 Task: Find connections with filter location Aketi with filter topic #Bitcoinwith filter profile language Spanish with filter current company Medline Industries, LP with filter school Tamilnadu College of Engineering with filter industry Language Schools with filter service category Video Animation with filter keywords title Service Dog Trainer
Action: Mouse moved to (475, 165)
Screenshot: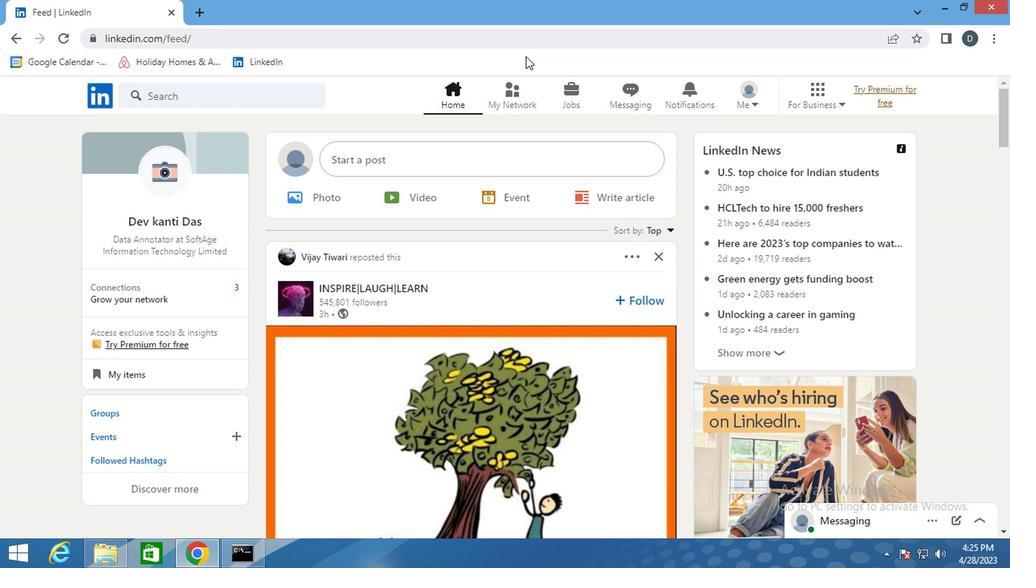 
Action: Mouse pressed left at (475, 165)
Screenshot: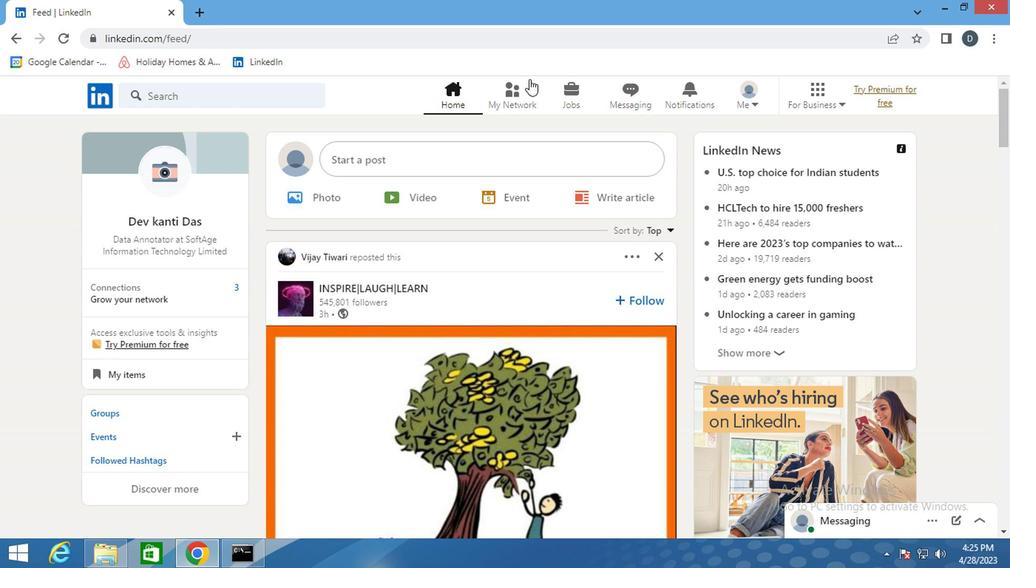 
Action: Mouse moved to (311, 223)
Screenshot: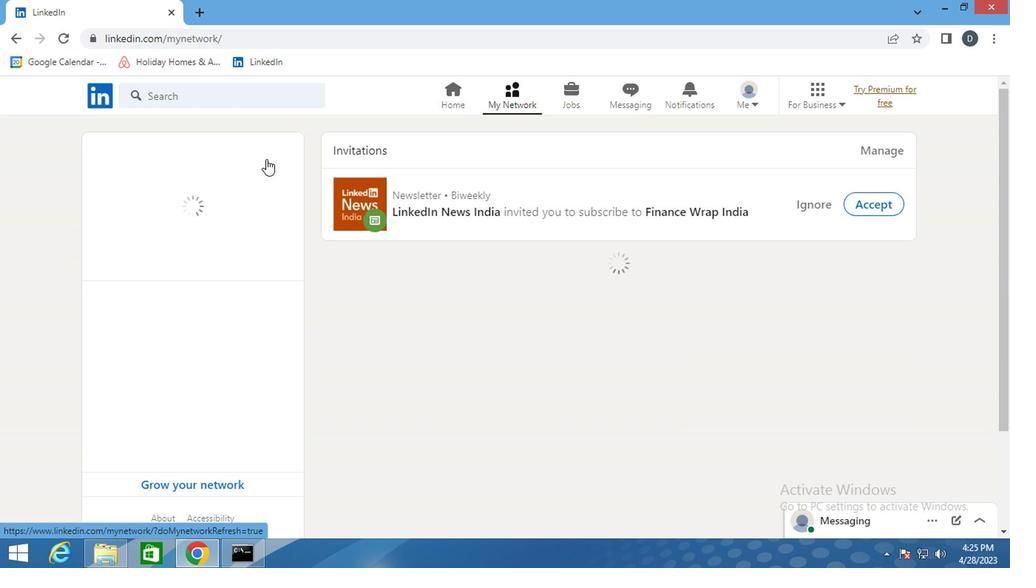 
Action: Mouse pressed left at (311, 223)
Screenshot: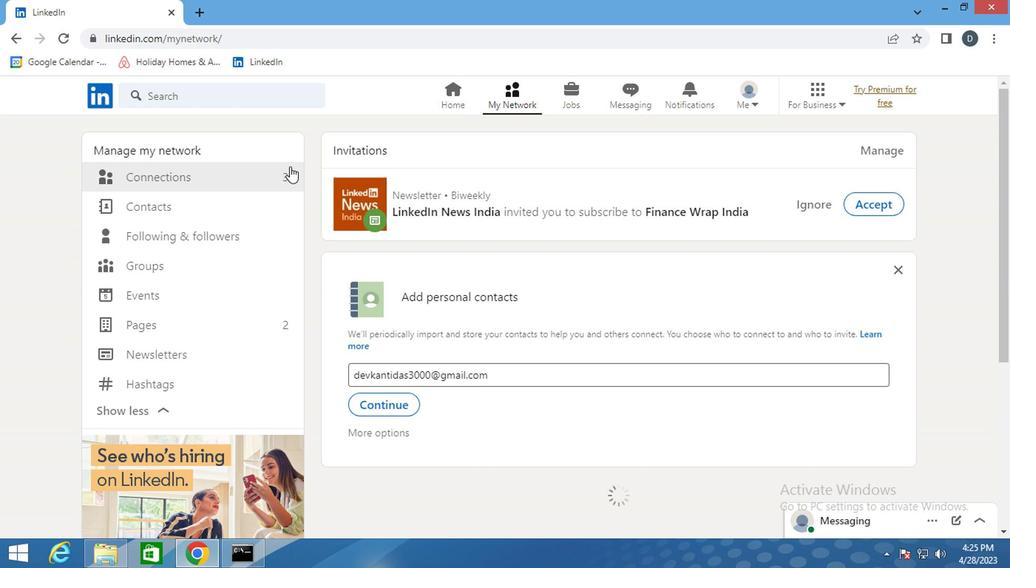
Action: Mouse moved to (249, 225)
Screenshot: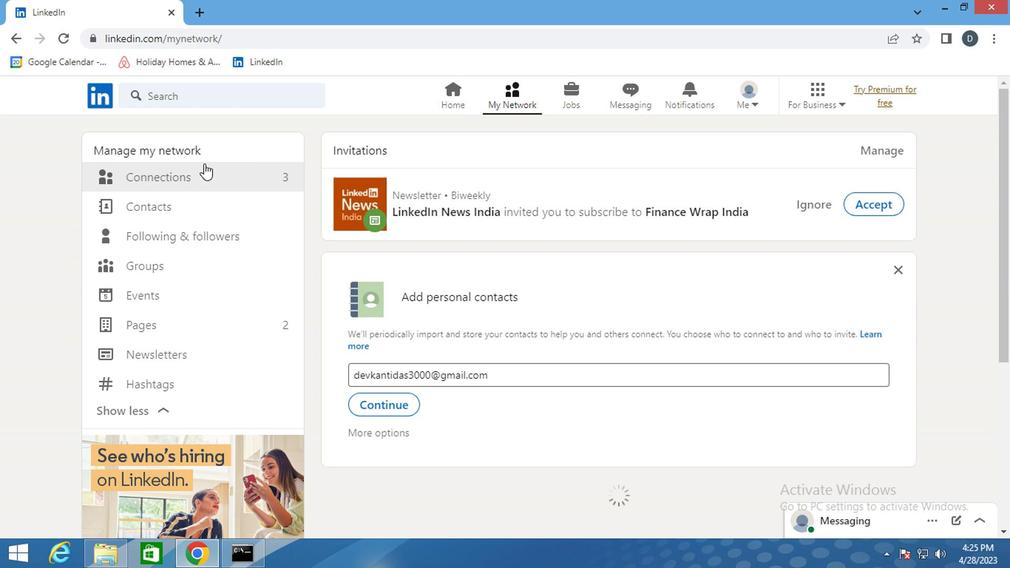 
Action: Mouse pressed left at (249, 225)
Screenshot: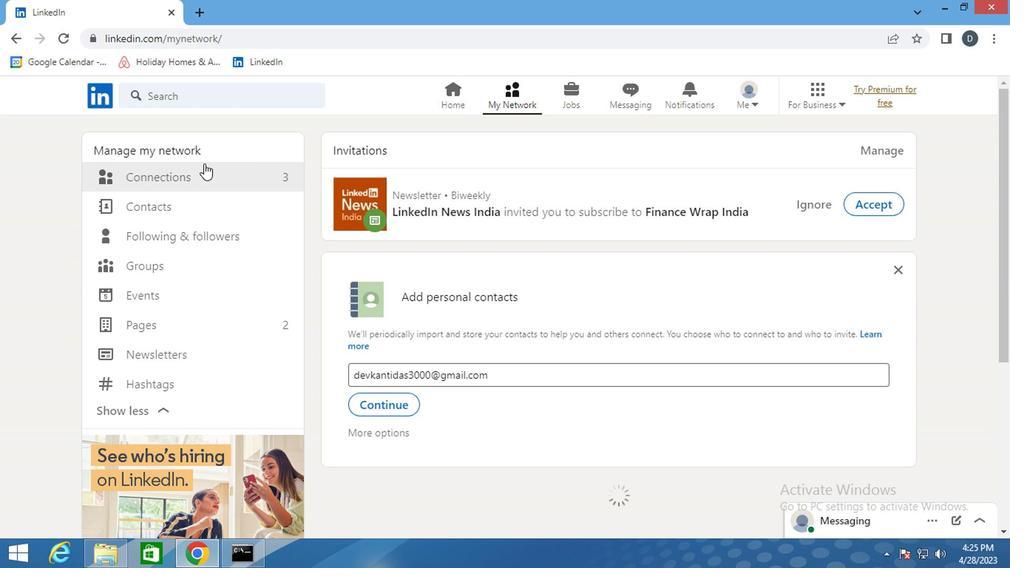 
Action: Mouse moved to (562, 232)
Screenshot: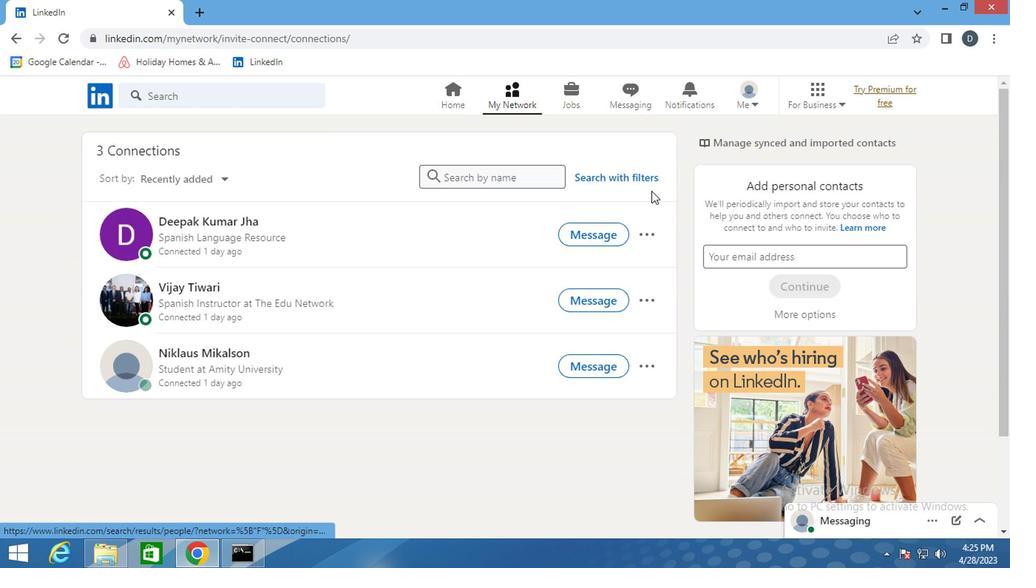 
Action: Mouse pressed left at (562, 232)
Screenshot: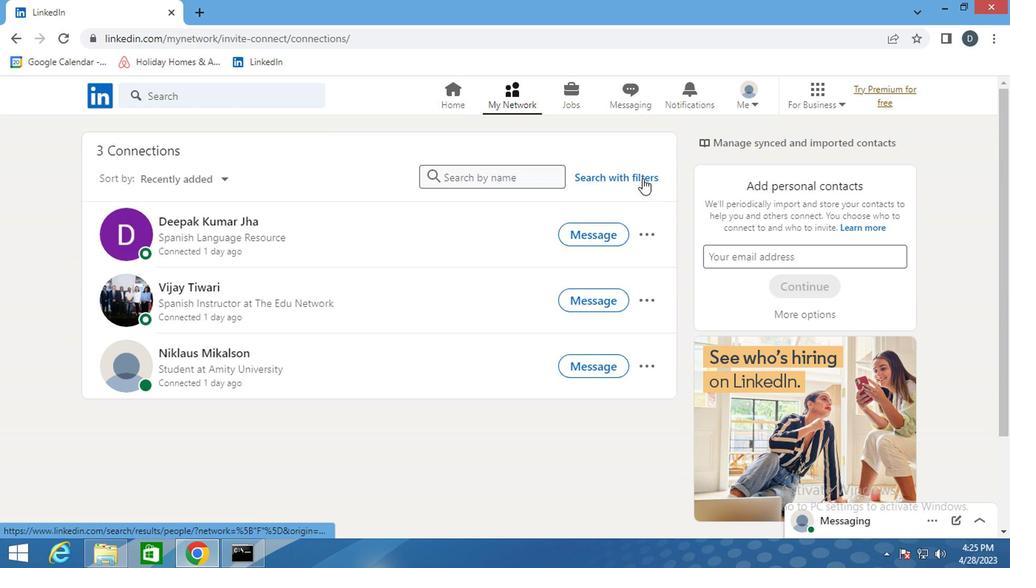
Action: Mouse moved to (492, 197)
Screenshot: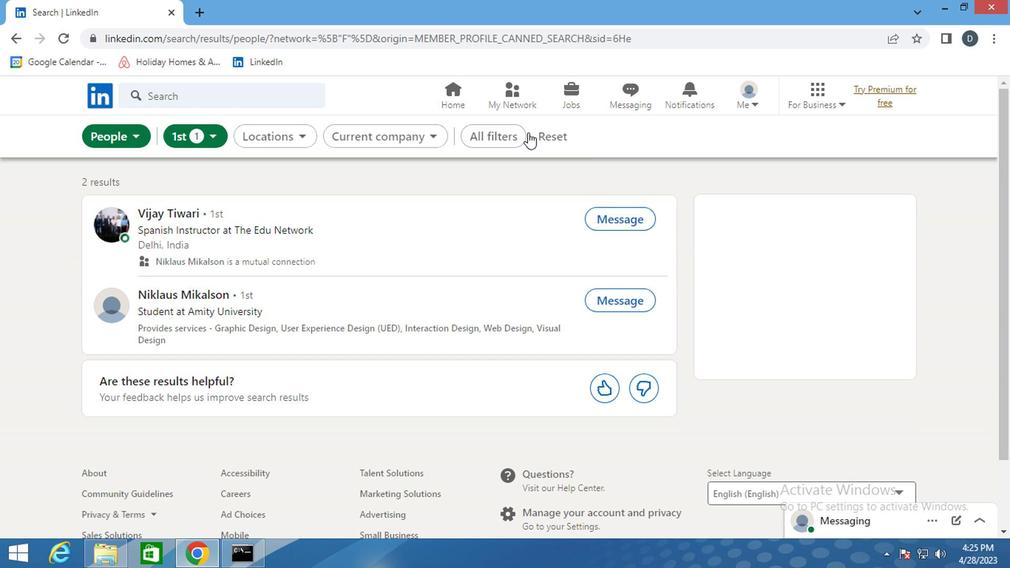 
Action: Mouse pressed left at (492, 197)
Screenshot: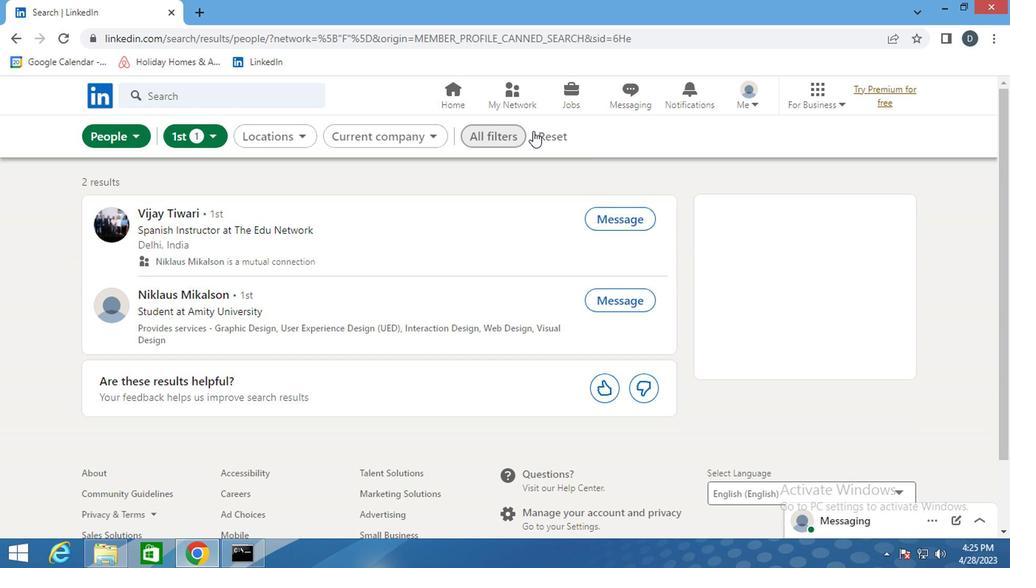
Action: Mouse moved to (475, 203)
Screenshot: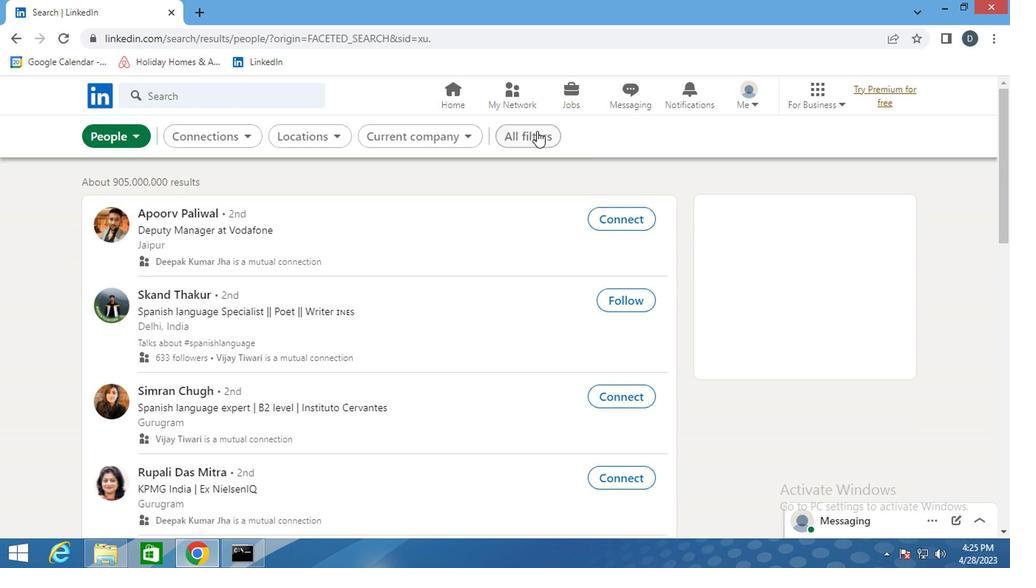 
Action: Mouse pressed left at (475, 203)
Screenshot: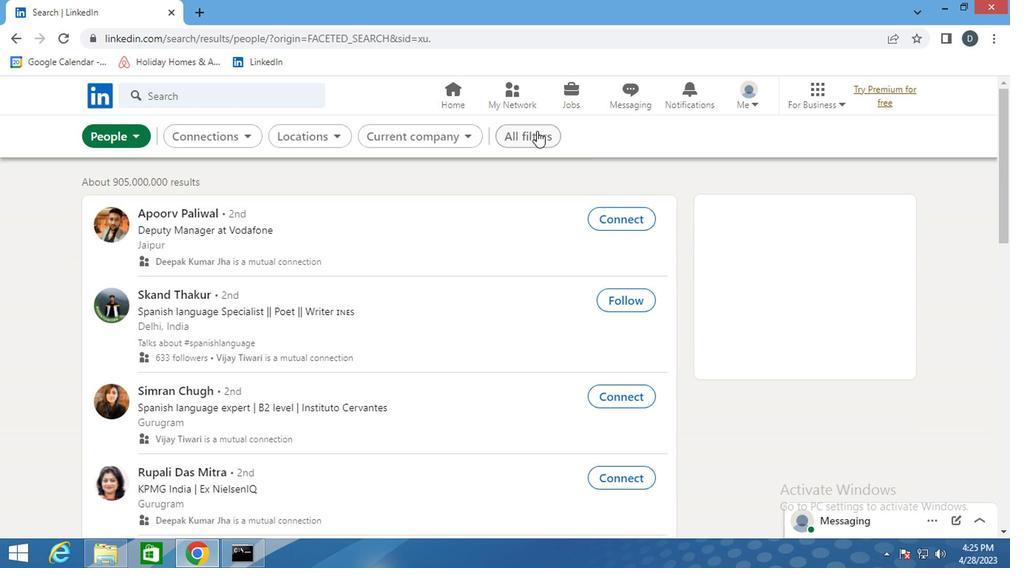 
Action: Mouse moved to (701, 383)
Screenshot: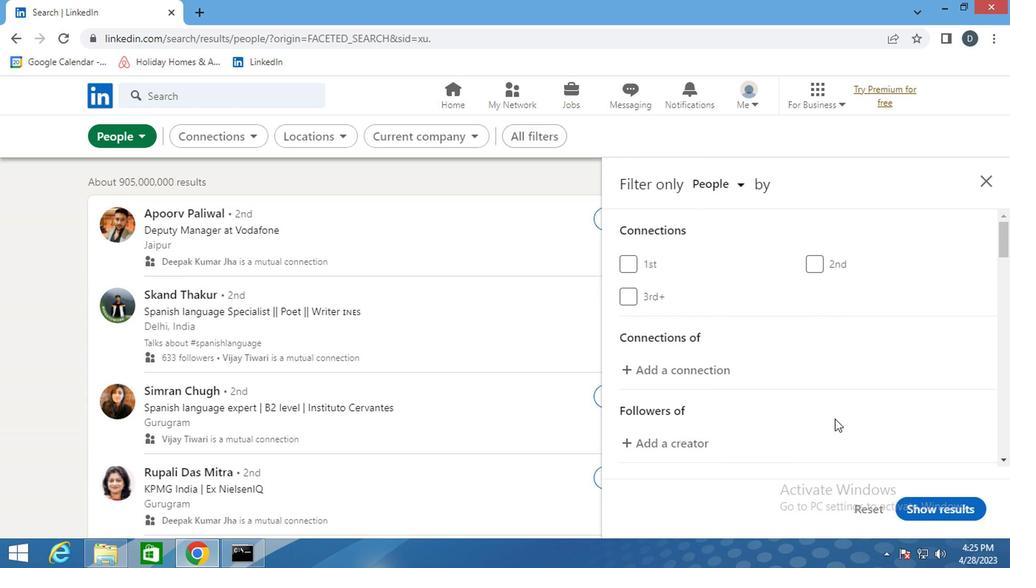 
Action: Mouse scrolled (701, 382) with delta (0, 0)
Screenshot: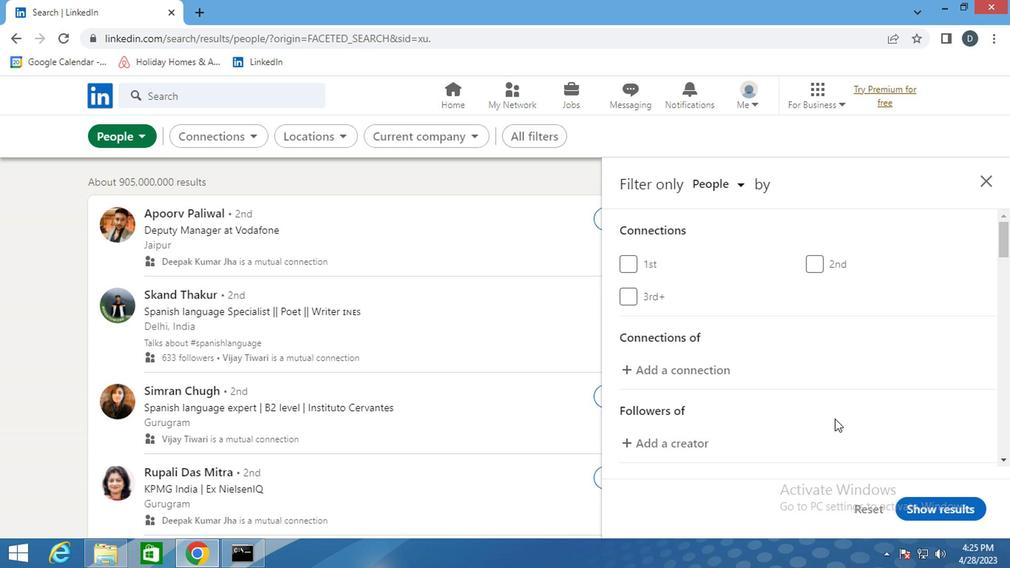 
Action: Mouse moved to (701, 382)
Screenshot: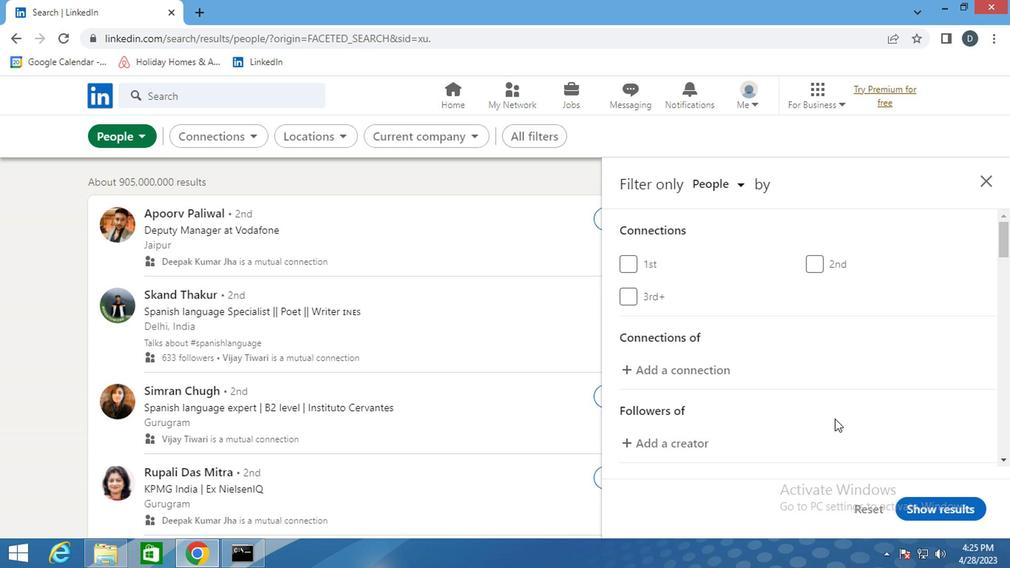
Action: Mouse scrolled (701, 382) with delta (0, 0)
Screenshot: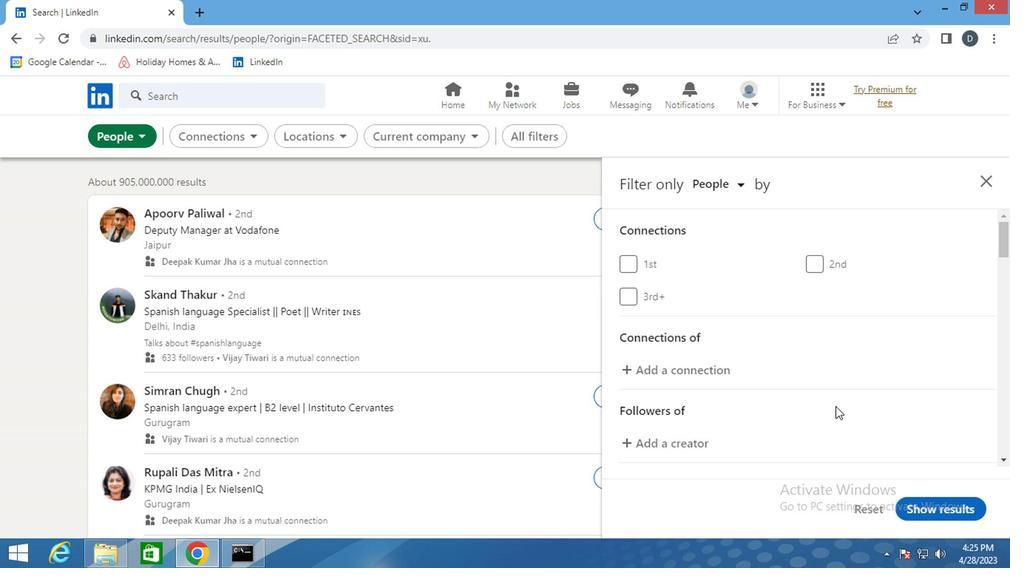 
Action: Mouse moved to (702, 382)
Screenshot: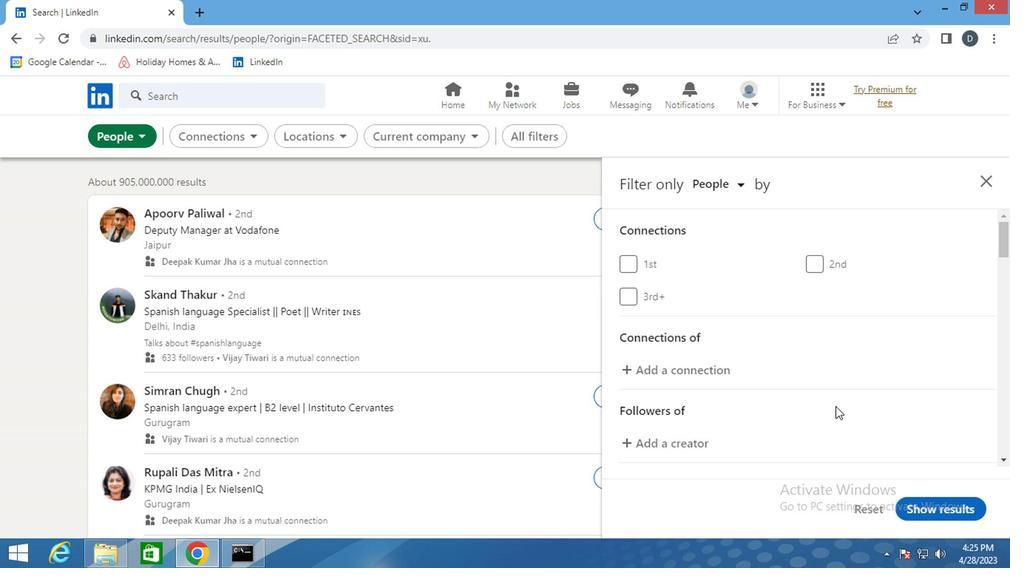 
Action: Mouse scrolled (702, 381) with delta (0, 0)
Screenshot: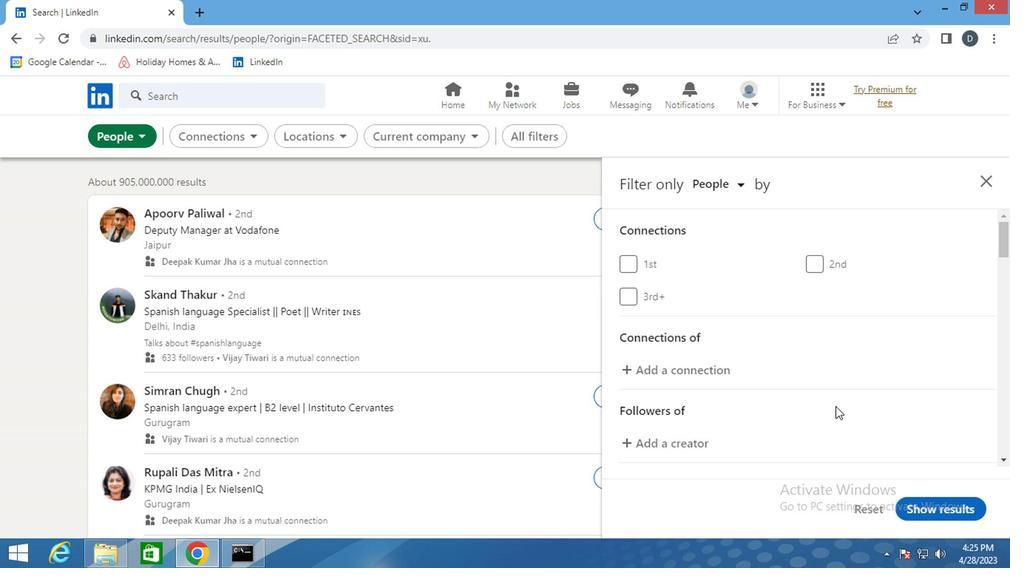 
Action: Mouse moved to (716, 365)
Screenshot: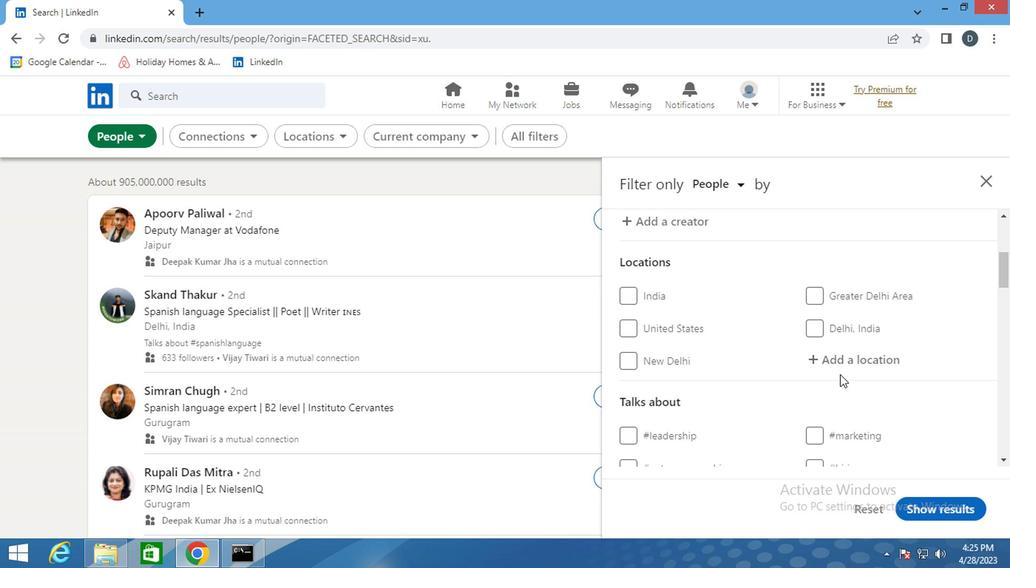 
Action: Mouse pressed left at (716, 365)
Screenshot: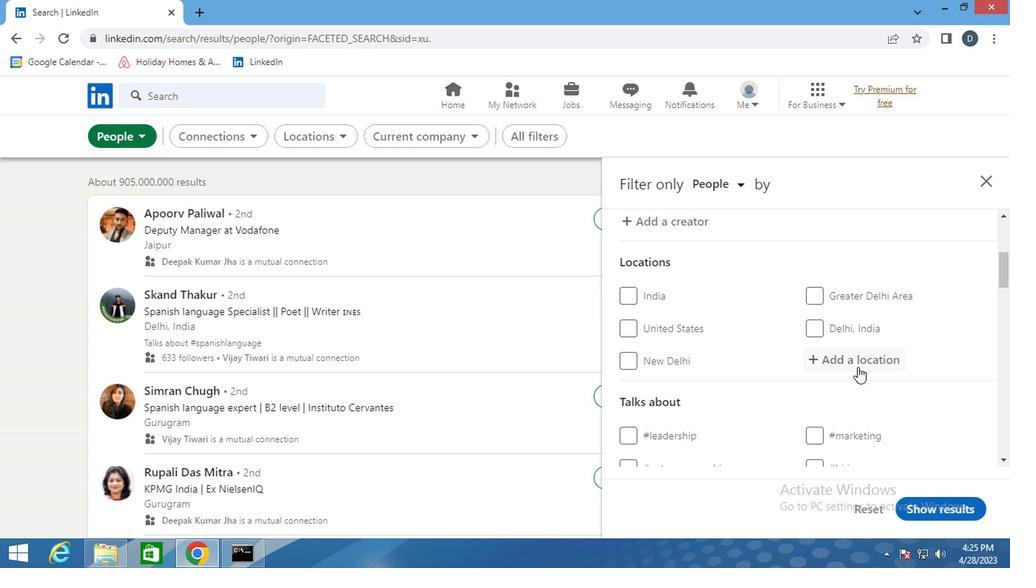 
Action: Key pressed <Key.shift><Key.shift><Key.shift><Key.shift><Key.shift>AKETI<Key.enter>
Screenshot: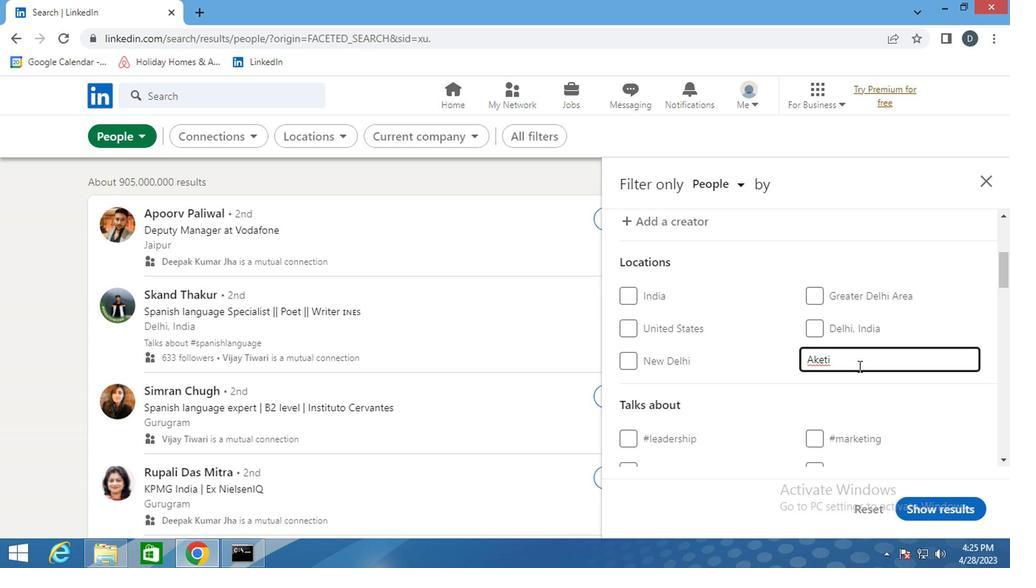 
Action: Mouse moved to (726, 339)
Screenshot: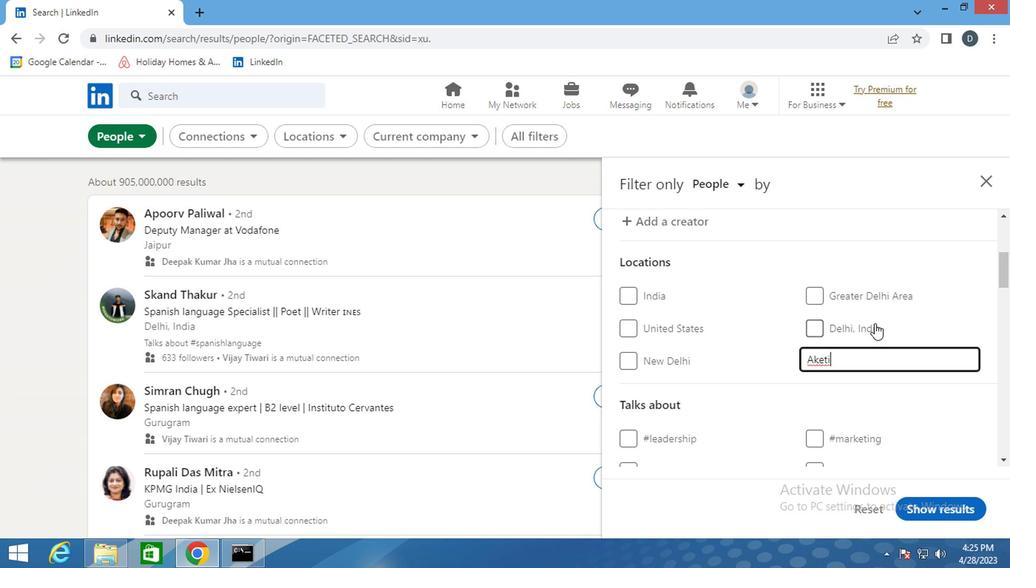 
Action: Mouse scrolled (726, 339) with delta (0, 0)
Screenshot: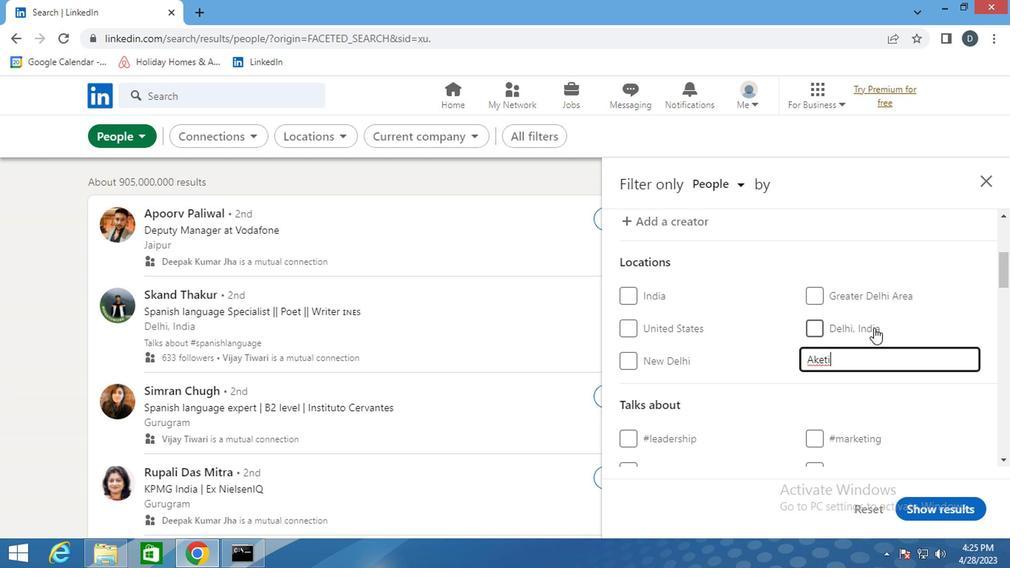 
Action: Mouse scrolled (726, 339) with delta (0, 0)
Screenshot: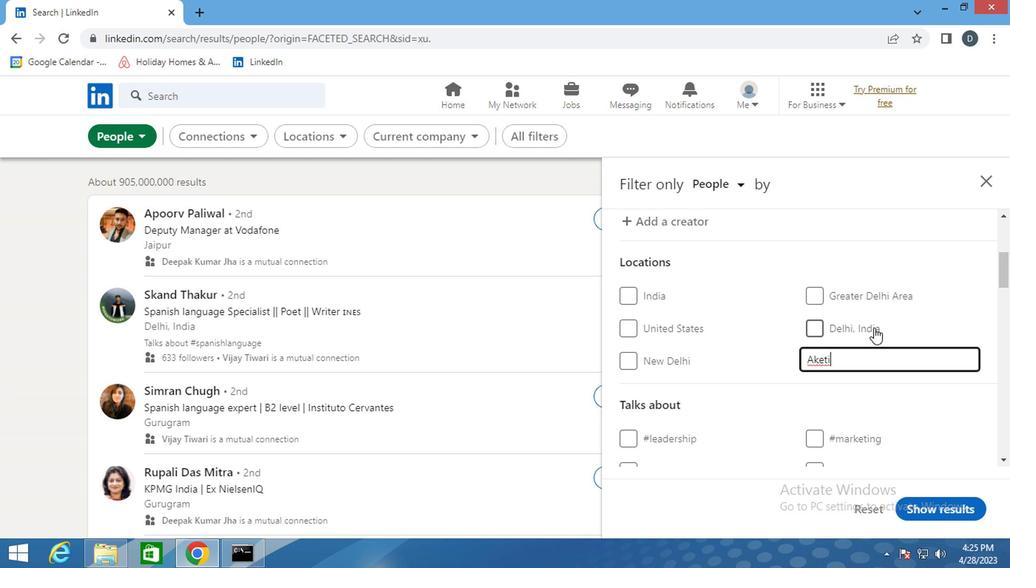 
Action: Mouse moved to (723, 351)
Screenshot: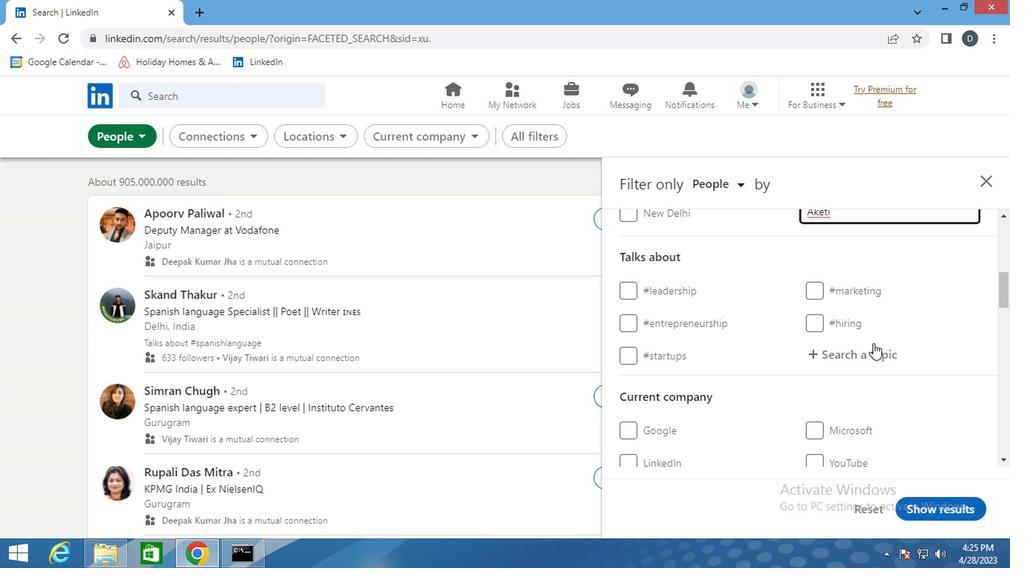 
Action: Mouse pressed left at (723, 351)
Screenshot: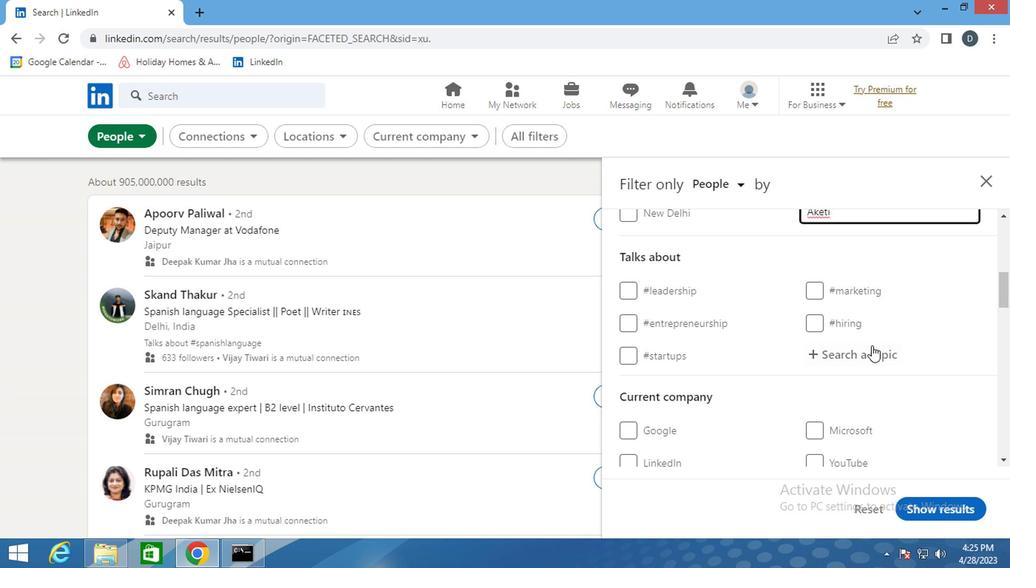 
Action: Key pressed <Key.shift><Key.shift><Key.shift><Key.shift><Key.shift><Key.shift><Key.shift><Key.shift><Key.shift><Key.shift><Key.shift><Key.shift><Key.shift>#B<Key.backspace><Key.shift>BITCOIN
Screenshot: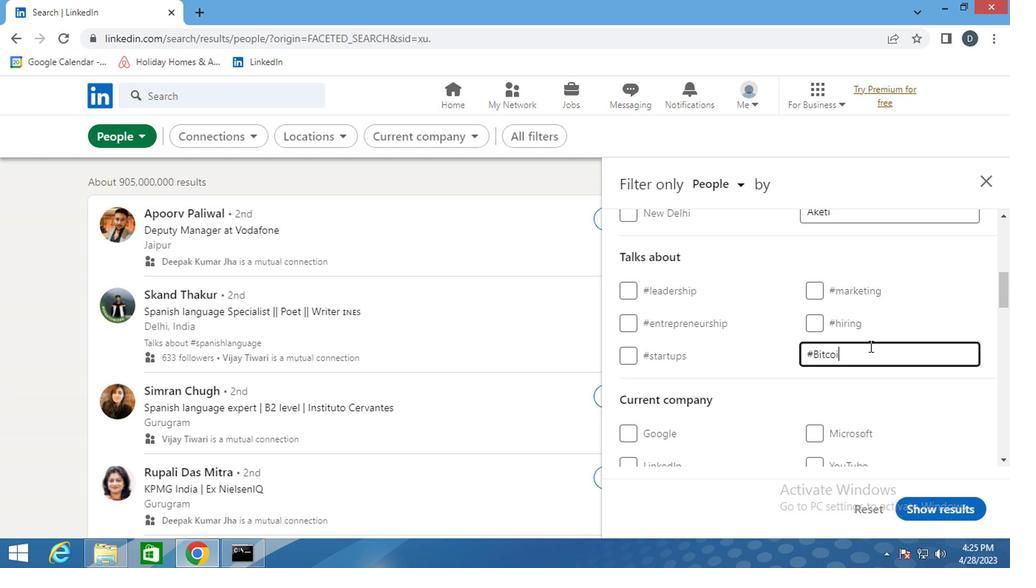 
Action: Mouse moved to (731, 373)
Screenshot: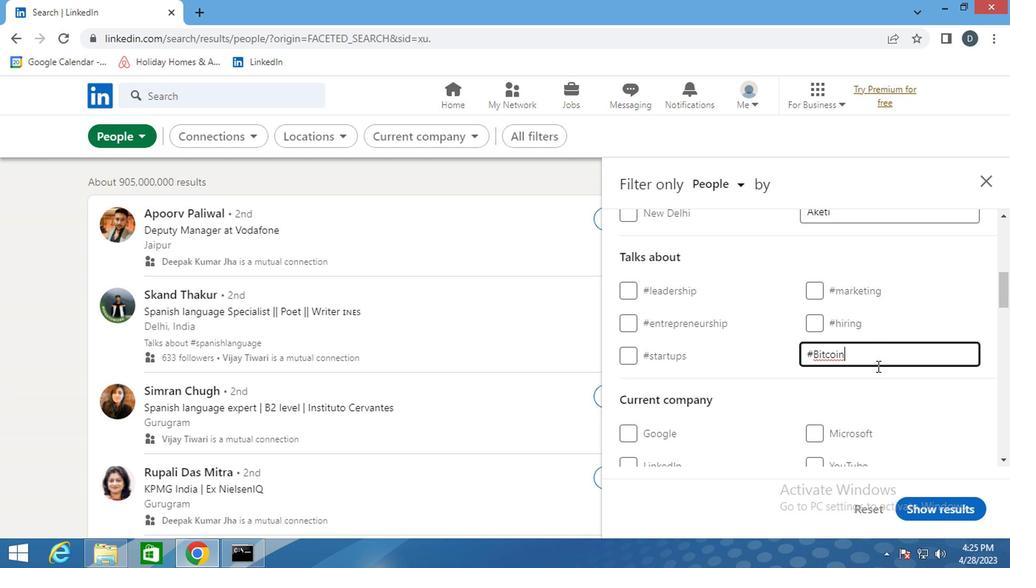 
Action: Mouse scrolled (731, 372) with delta (0, 0)
Screenshot: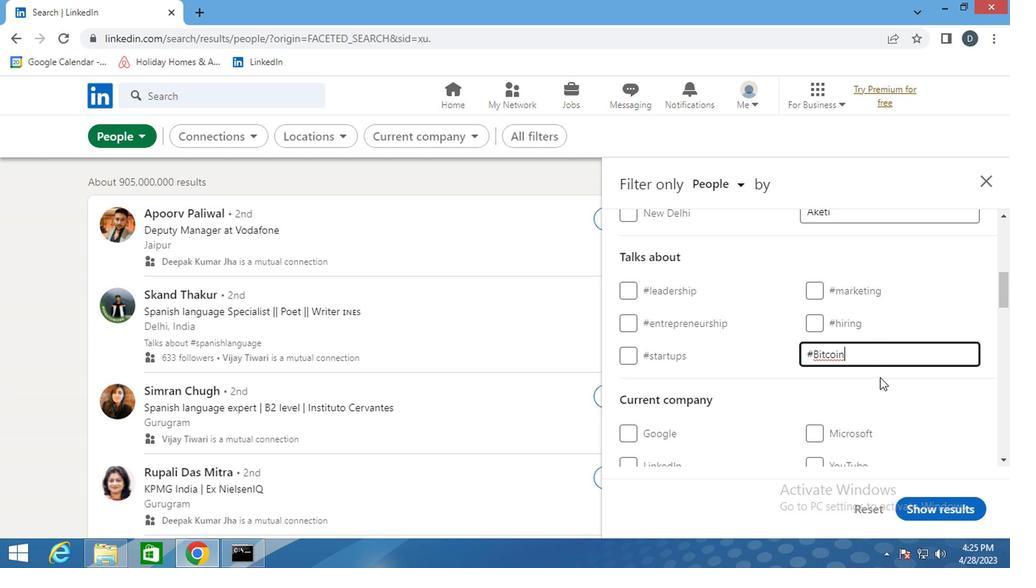 
Action: Mouse moved to (731, 373)
Screenshot: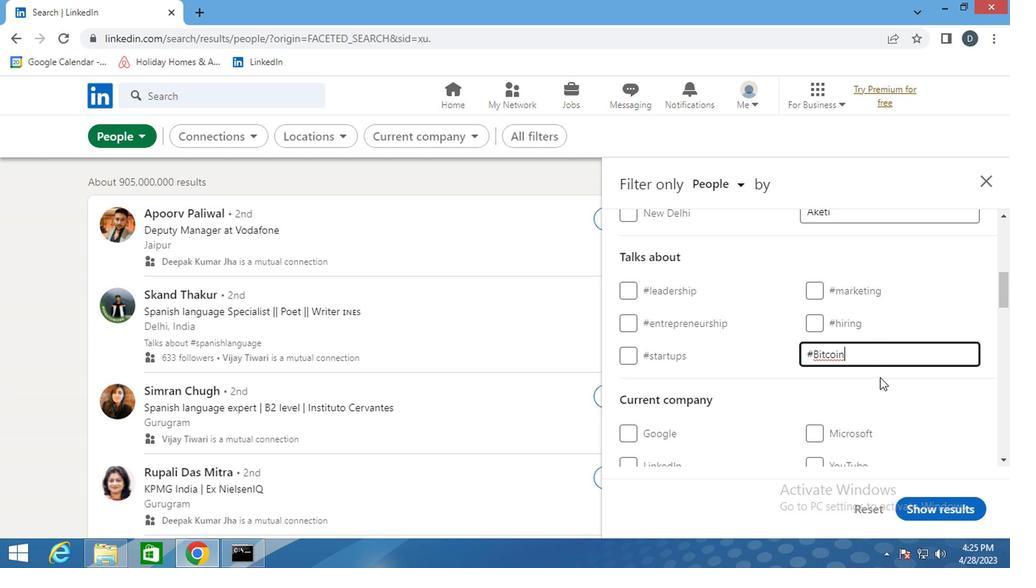 
Action: Mouse scrolled (731, 372) with delta (0, 0)
Screenshot: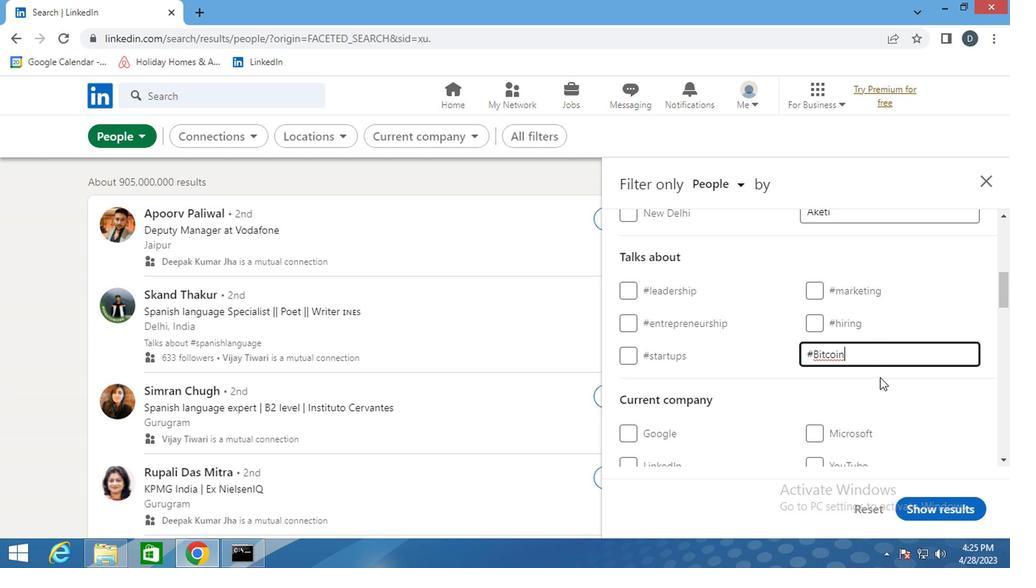 
Action: Mouse moved to (733, 361)
Screenshot: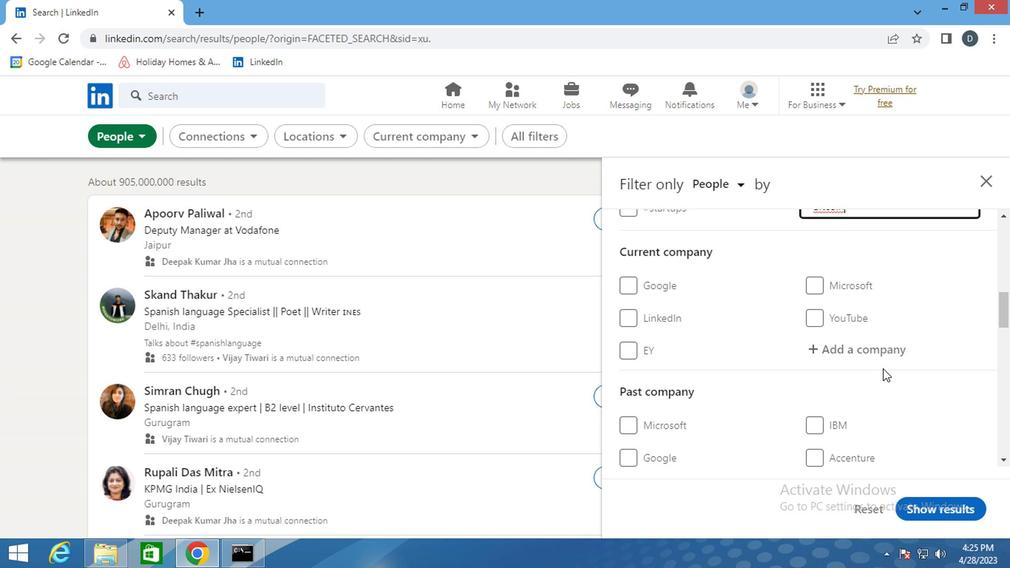 
Action: Mouse scrolled (733, 360) with delta (0, 0)
Screenshot: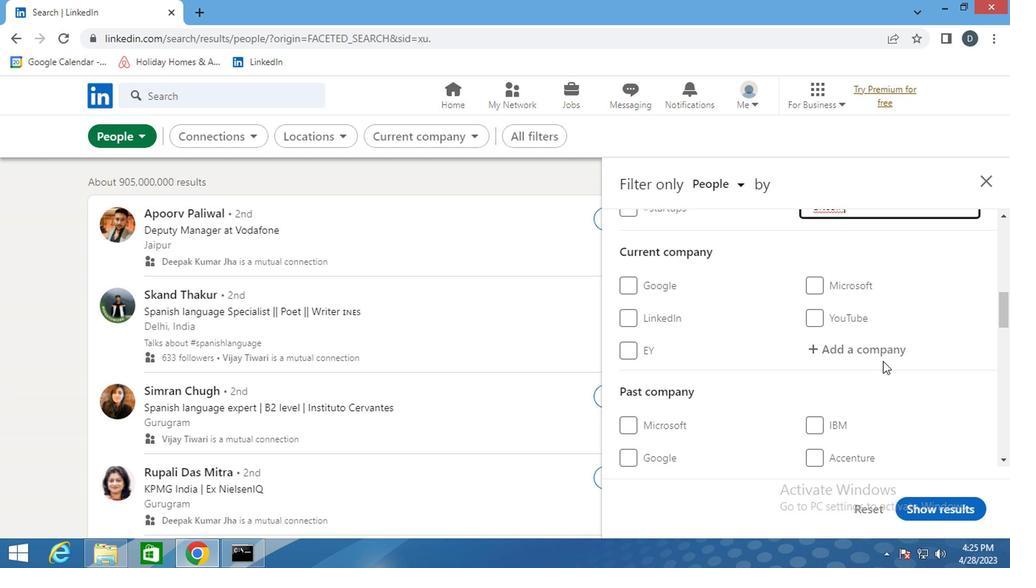 
Action: Mouse scrolled (733, 360) with delta (0, 0)
Screenshot: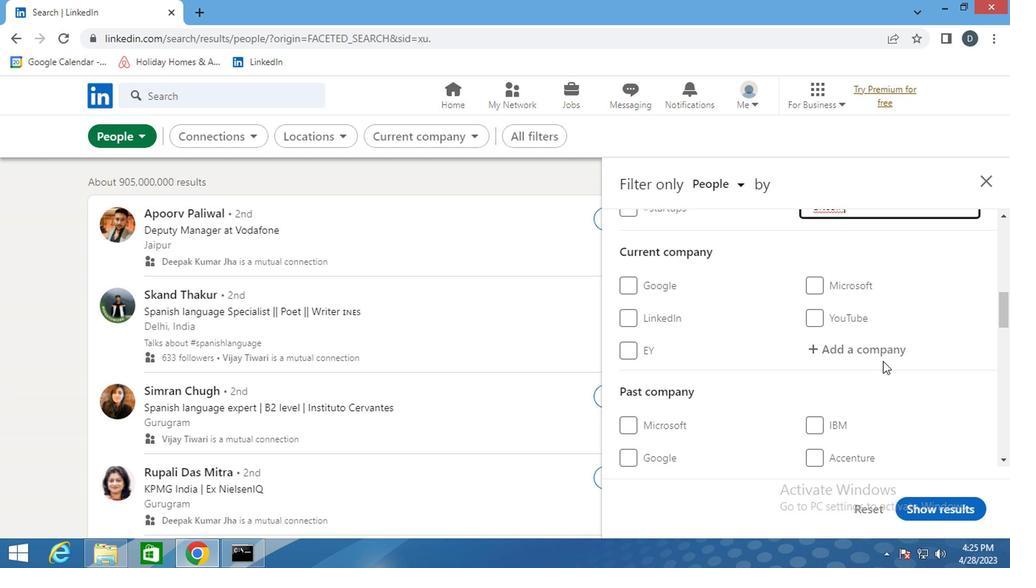 
Action: Mouse scrolled (733, 360) with delta (0, 0)
Screenshot: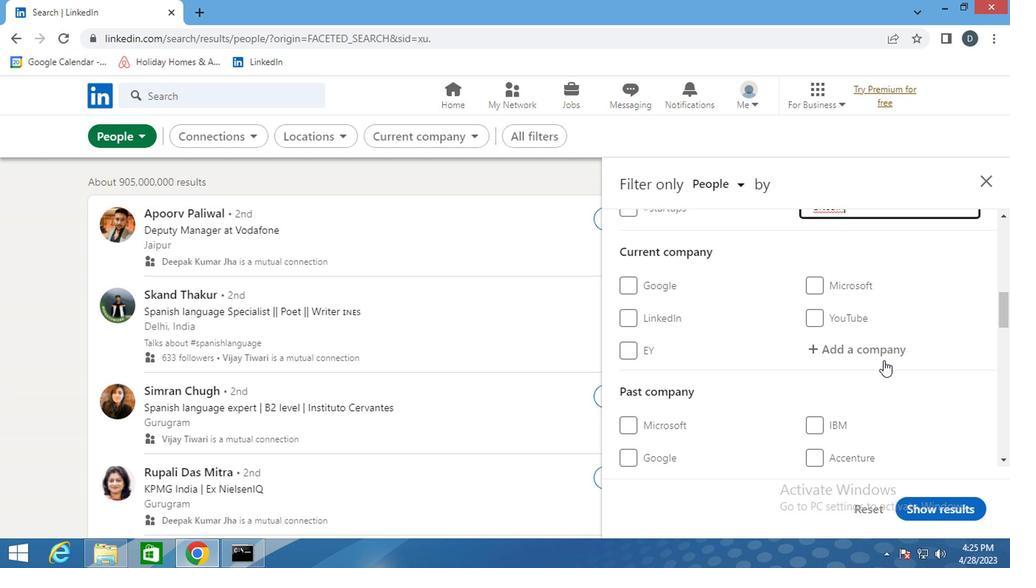 
Action: Mouse scrolled (733, 360) with delta (0, 0)
Screenshot: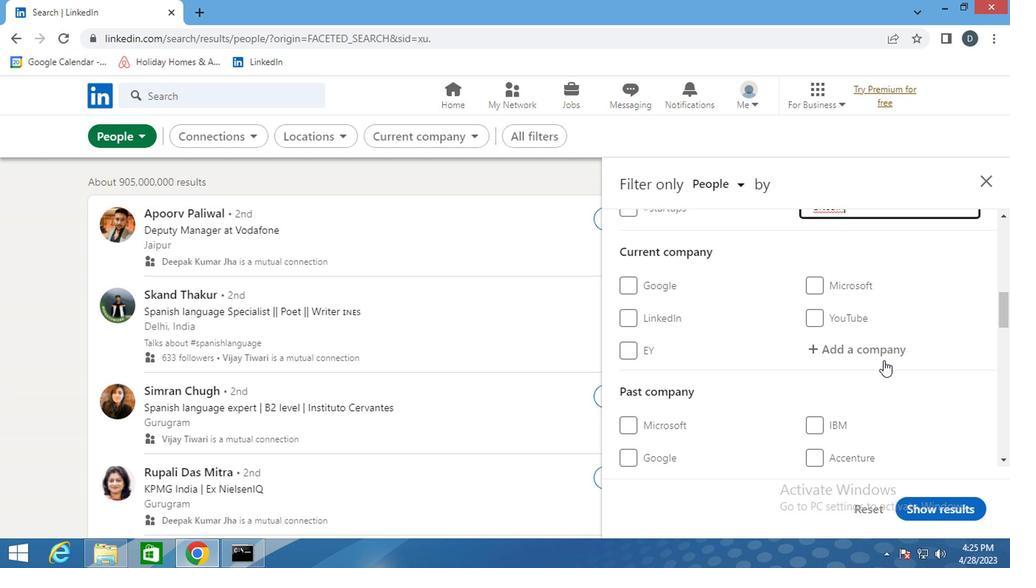 
Action: Mouse moved to (720, 351)
Screenshot: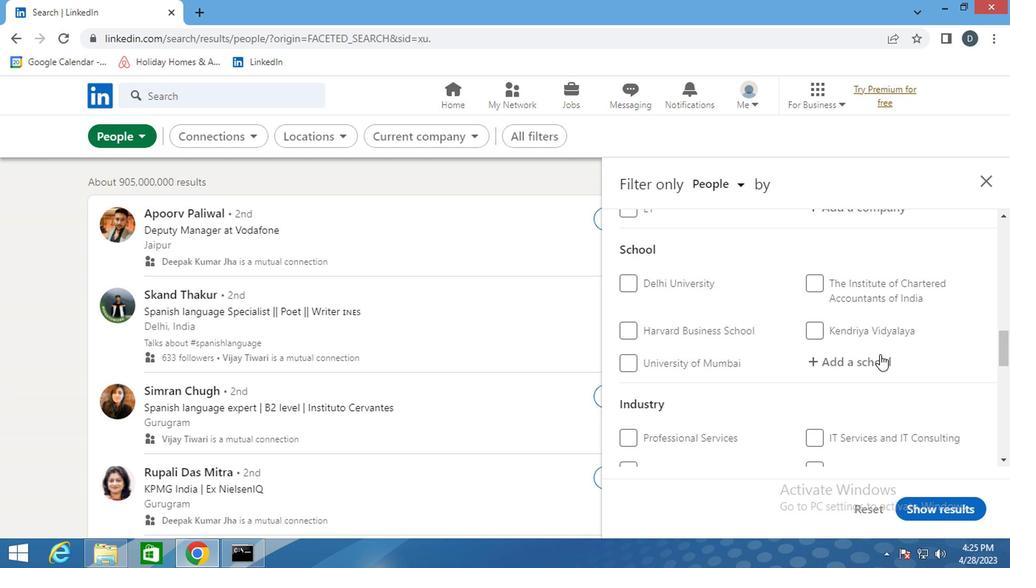 
Action: Mouse scrolled (720, 351) with delta (0, 0)
Screenshot: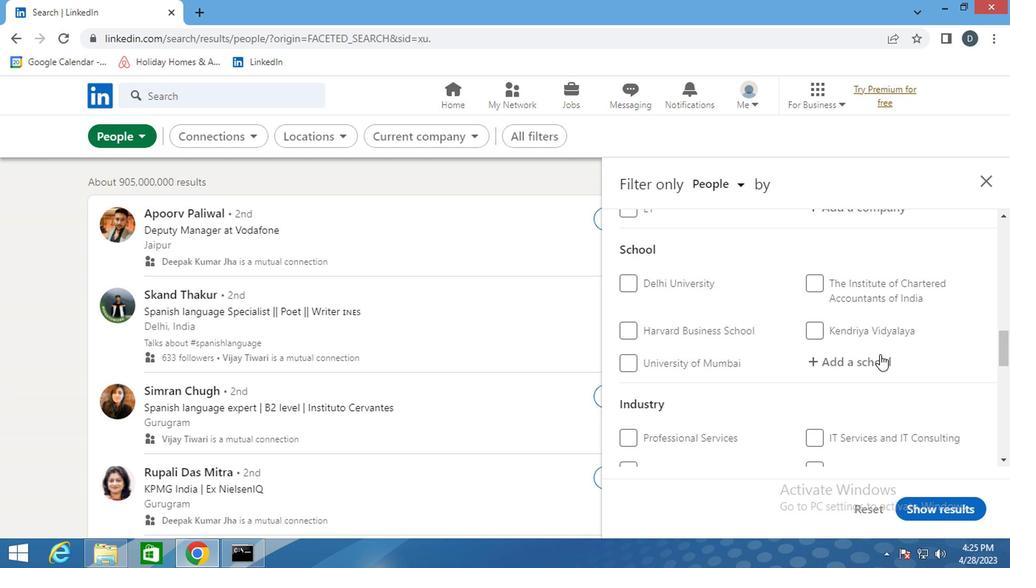 
Action: Mouse scrolled (720, 351) with delta (0, 0)
Screenshot: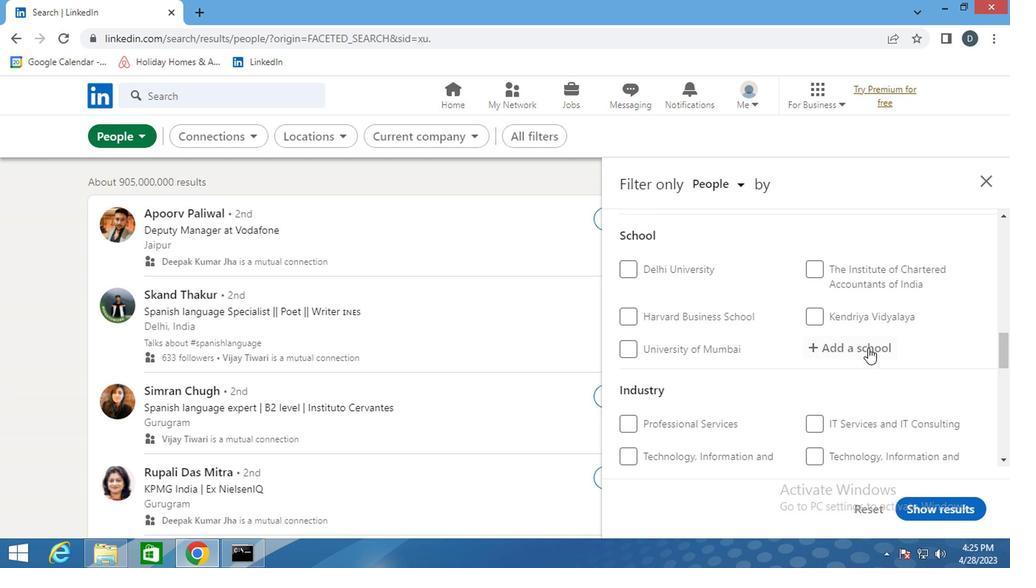 
Action: Mouse scrolled (720, 351) with delta (0, 0)
Screenshot: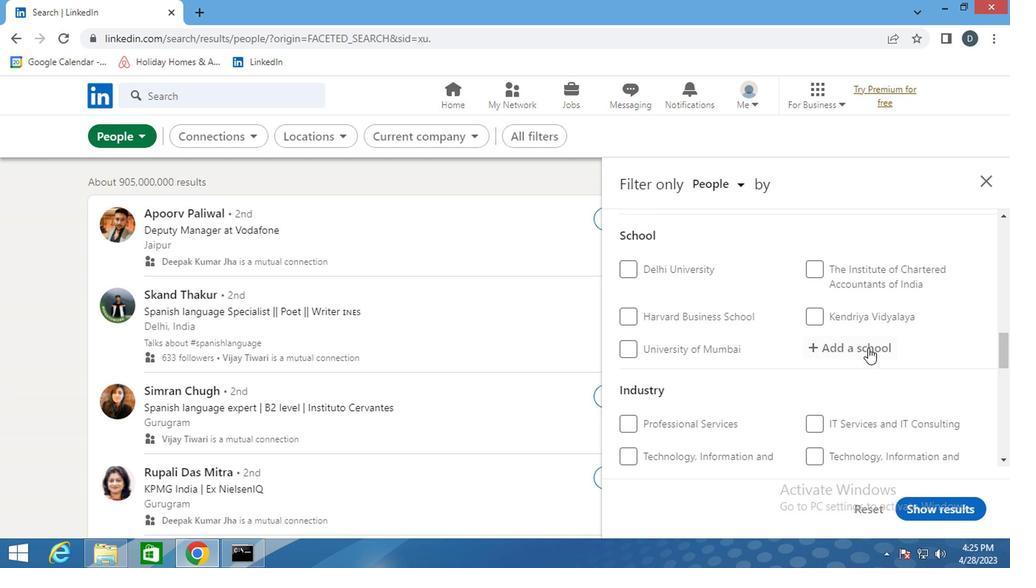 
Action: Mouse moved to (713, 349)
Screenshot: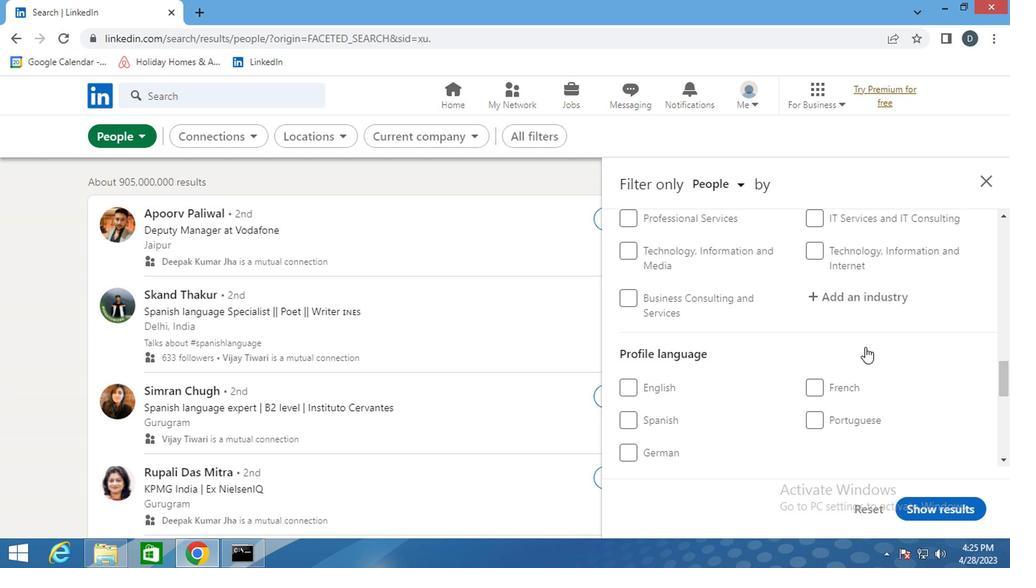 
Action: Mouse scrolled (713, 348) with delta (0, 0)
Screenshot: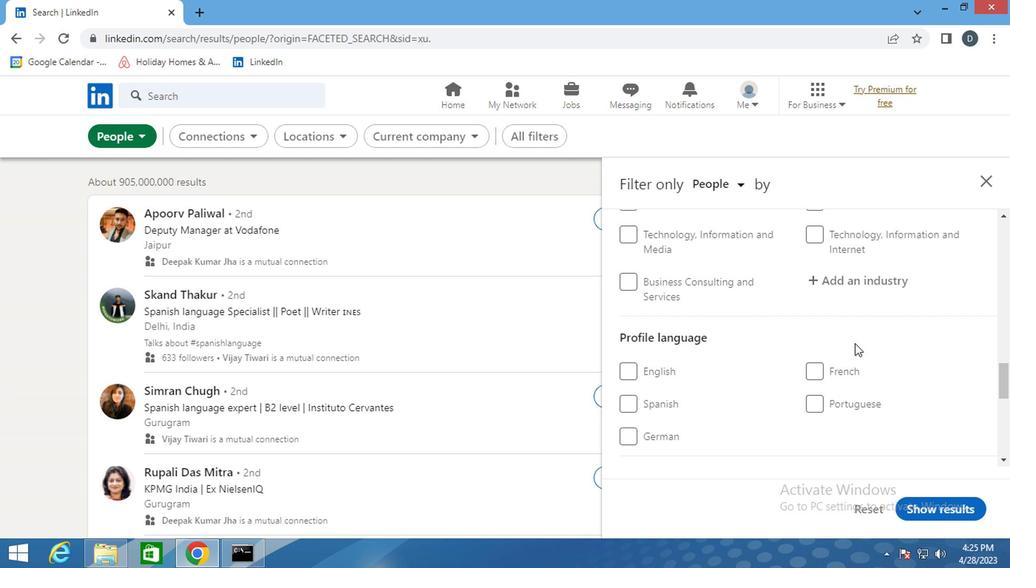 
Action: Mouse moved to (558, 341)
Screenshot: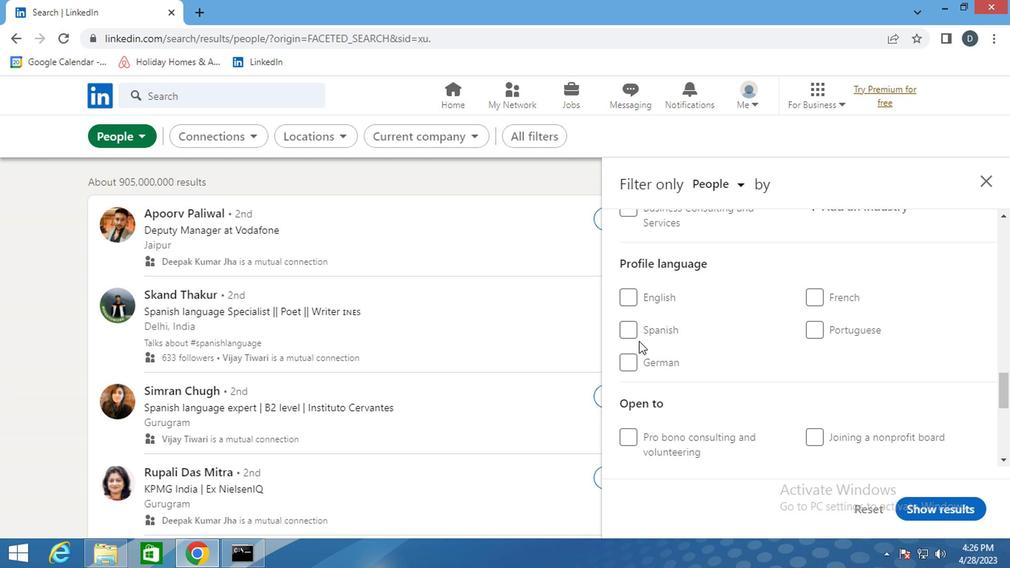 
Action: Mouse pressed left at (558, 341)
Screenshot: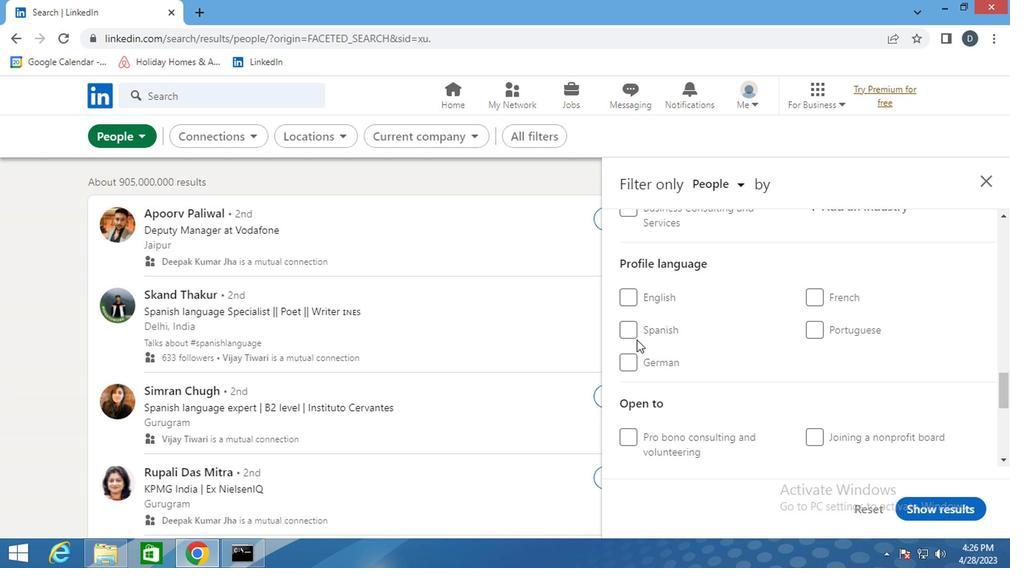 
Action: Mouse moved to (682, 391)
Screenshot: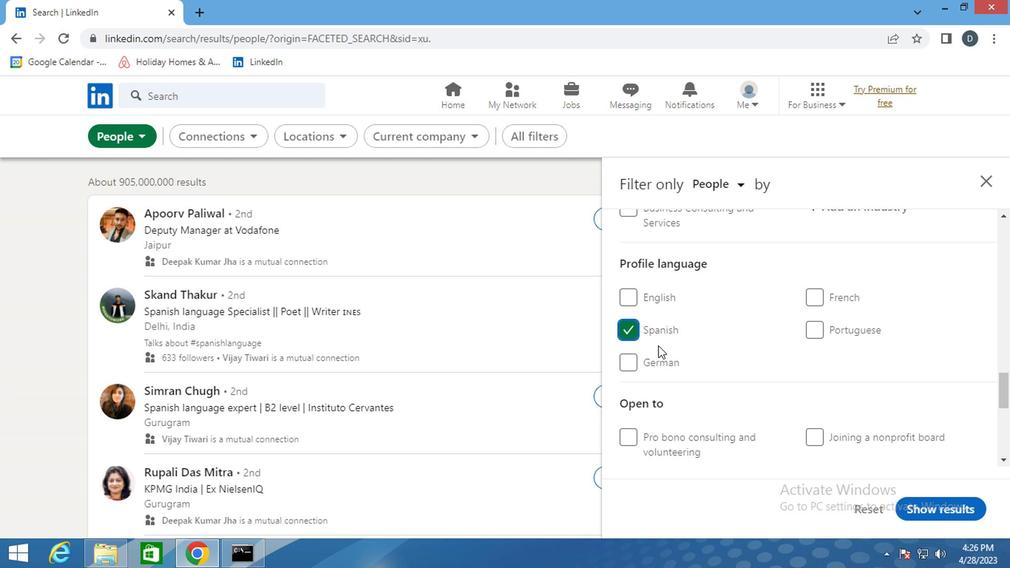 
Action: Mouse scrolled (682, 391) with delta (0, 0)
Screenshot: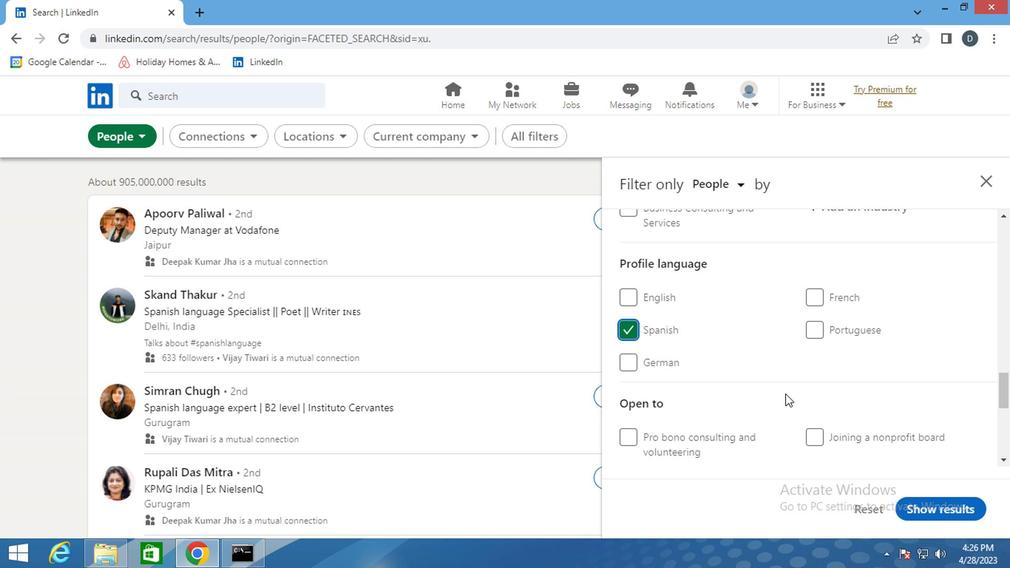 
Action: Mouse scrolled (682, 391) with delta (0, 0)
Screenshot: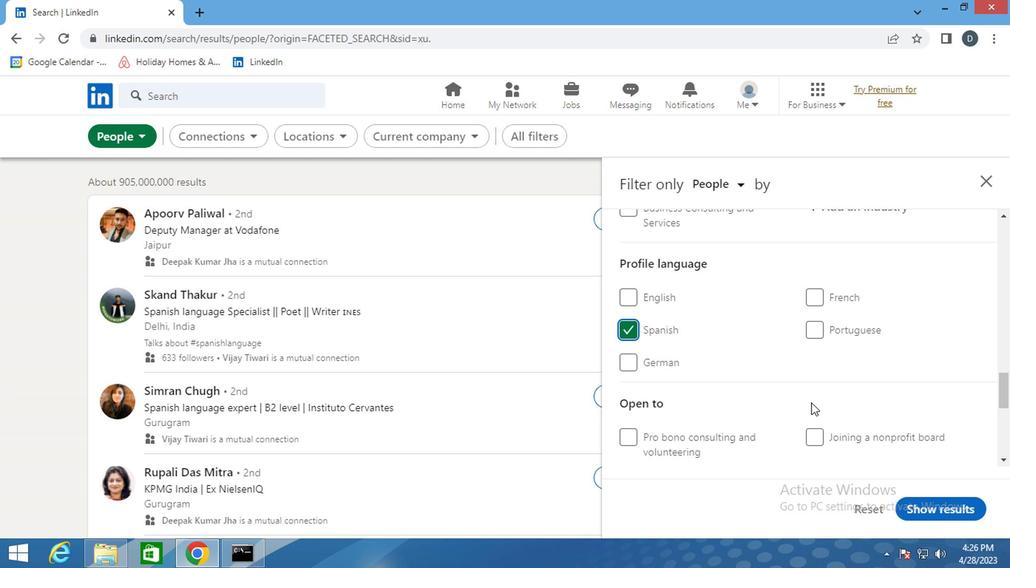 
Action: Mouse scrolled (682, 391) with delta (0, 0)
Screenshot: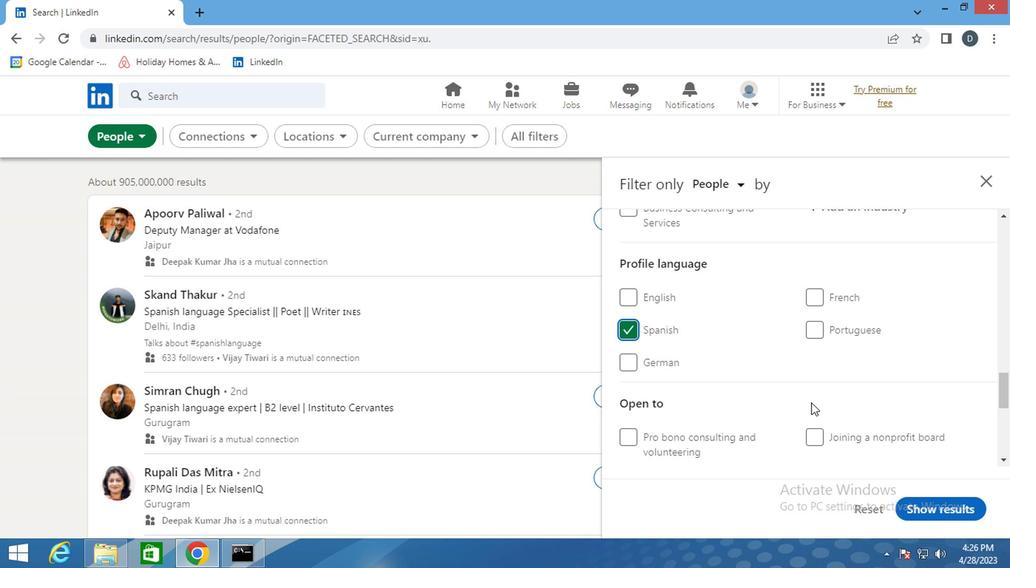 
Action: Mouse scrolled (682, 391) with delta (0, 0)
Screenshot: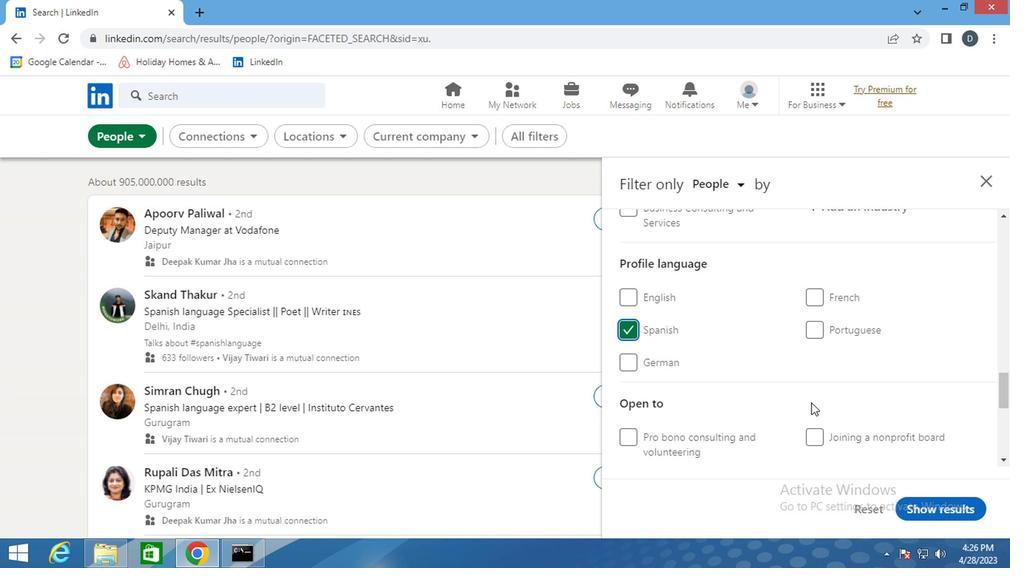 
Action: Mouse scrolled (682, 391) with delta (0, 0)
Screenshot: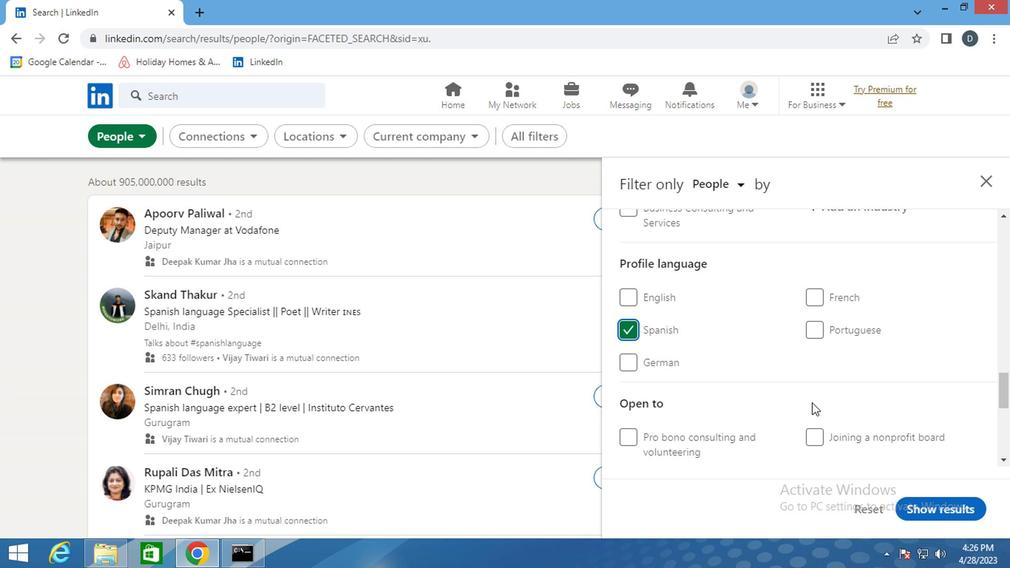 
Action: Mouse scrolled (682, 391) with delta (0, 0)
Screenshot: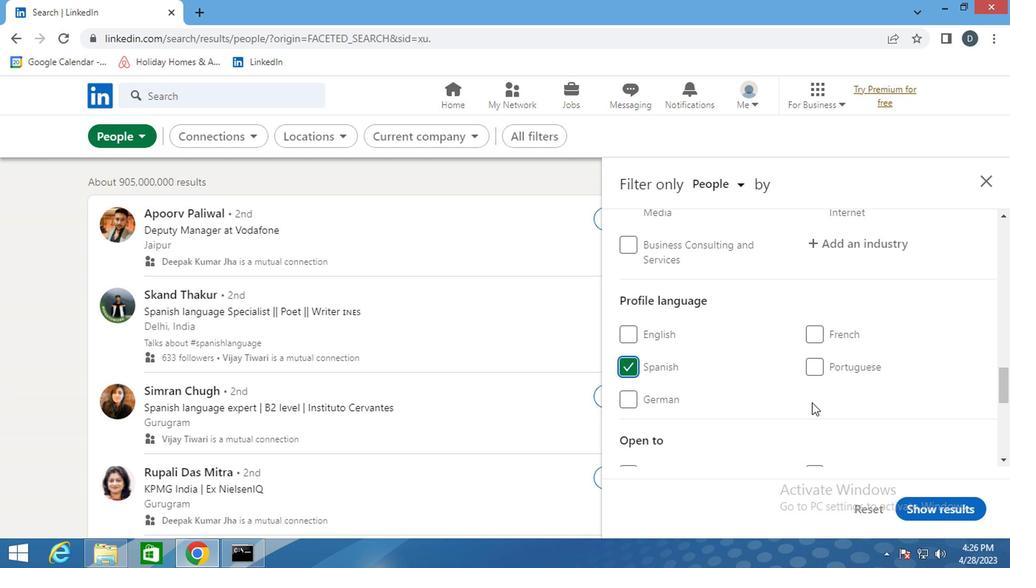 
Action: Mouse scrolled (682, 391) with delta (0, 0)
Screenshot: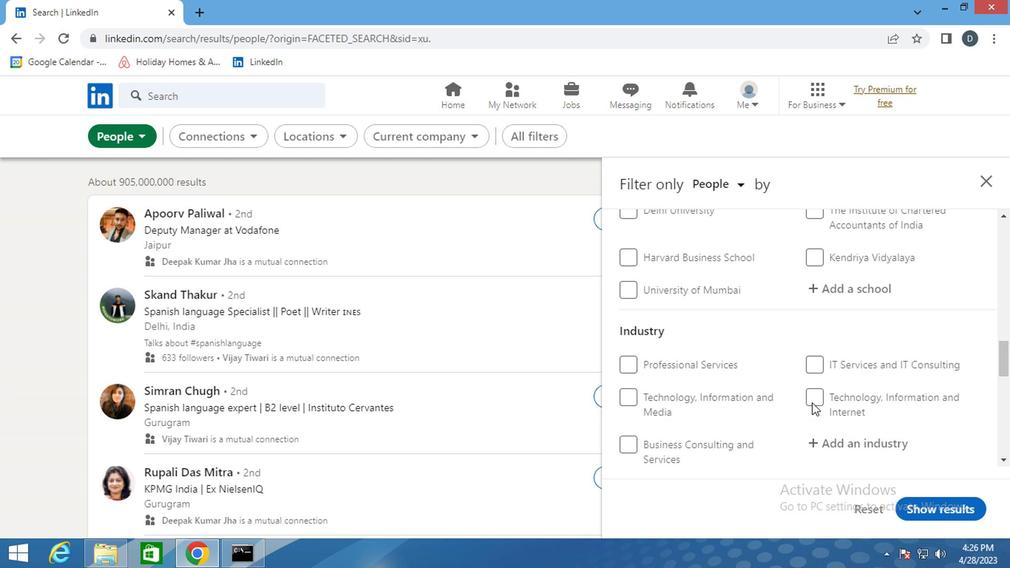 
Action: Mouse moved to (683, 391)
Screenshot: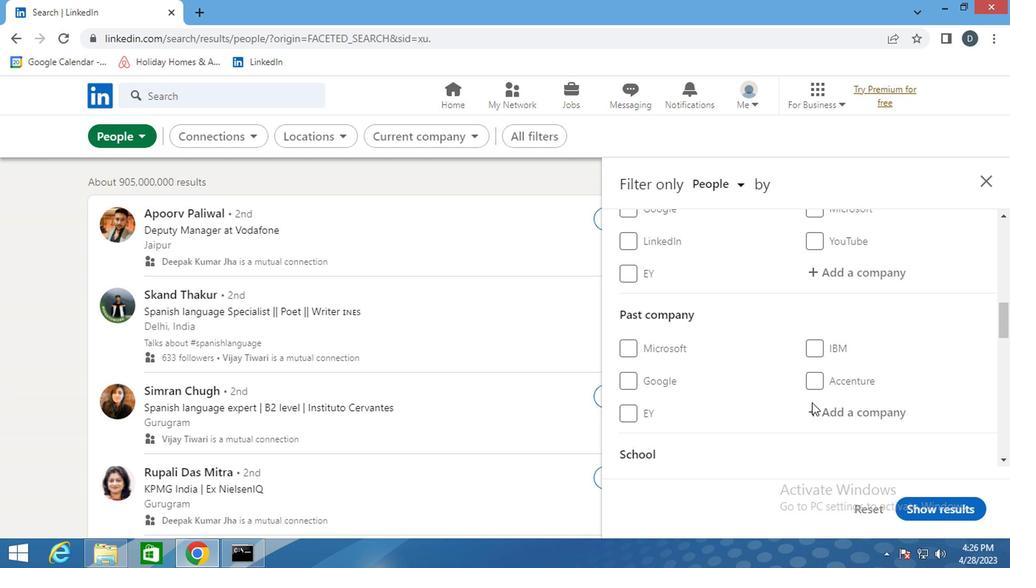 
Action: Mouse scrolled (683, 391) with delta (0, 0)
Screenshot: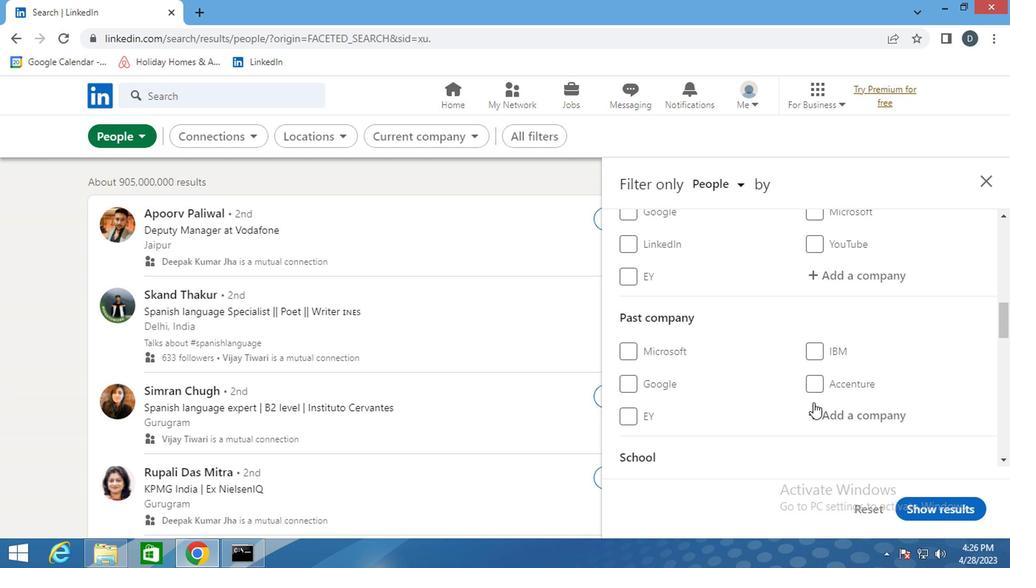 
Action: Mouse moved to (736, 347)
Screenshot: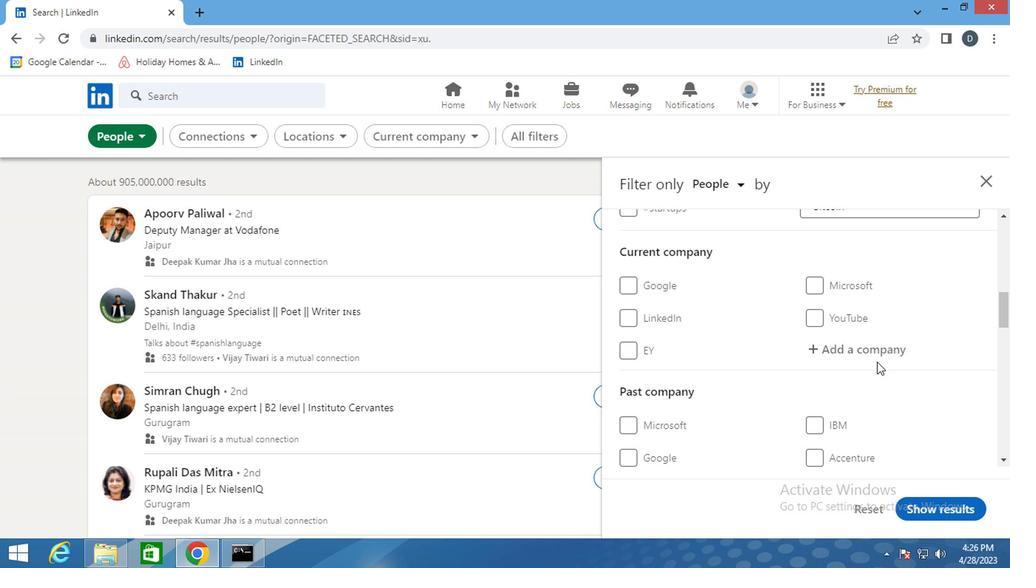 
Action: Mouse pressed left at (736, 347)
Screenshot: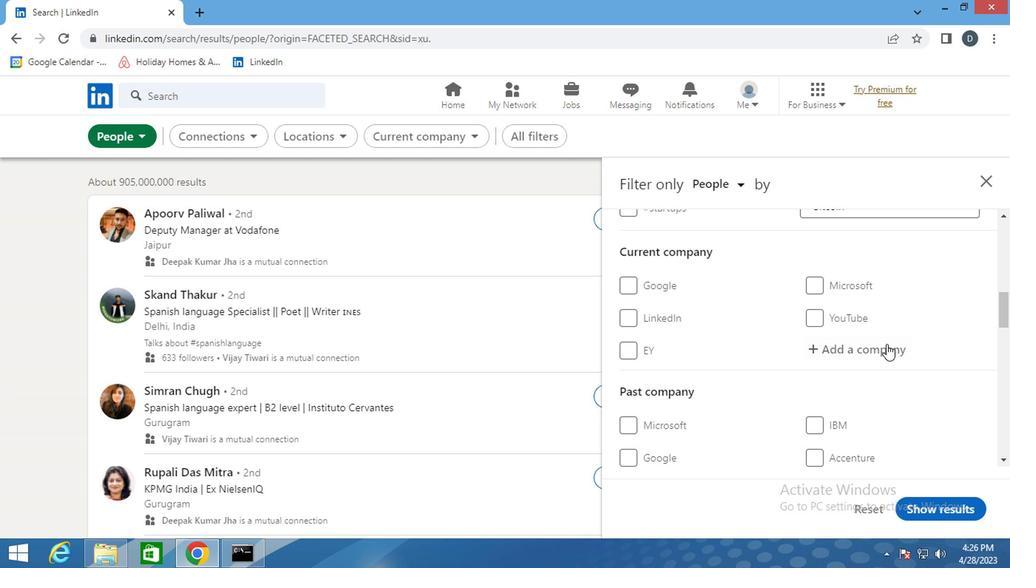 
Action: Key pressed <Key.shift><Key.shift><Key.shift><Key.shift><Key.shift><Key.shift><Key.shift><Key.shift><Key.shift><Key.shift><Key.shift><Key.shift><Key.shift><Key.shift><Key.shift><Key.shift>MEDLINBE<Key.backspace><Key.backspace>E<Key.space>
Screenshot: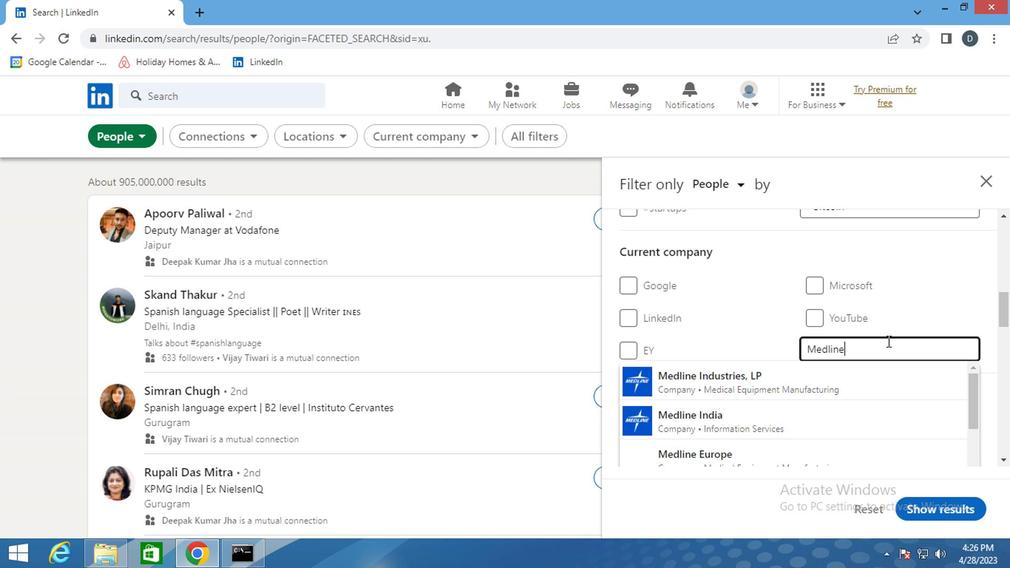 
Action: Mouse moved to (732, 375)
Screenshot: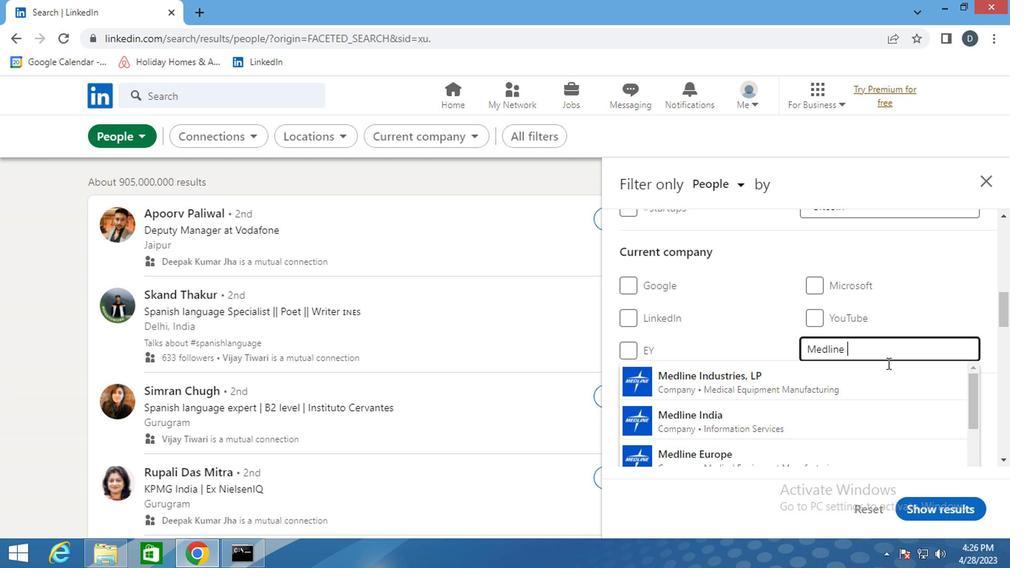 
Action: Mouse pressed left at (732, 375)
Screenshot: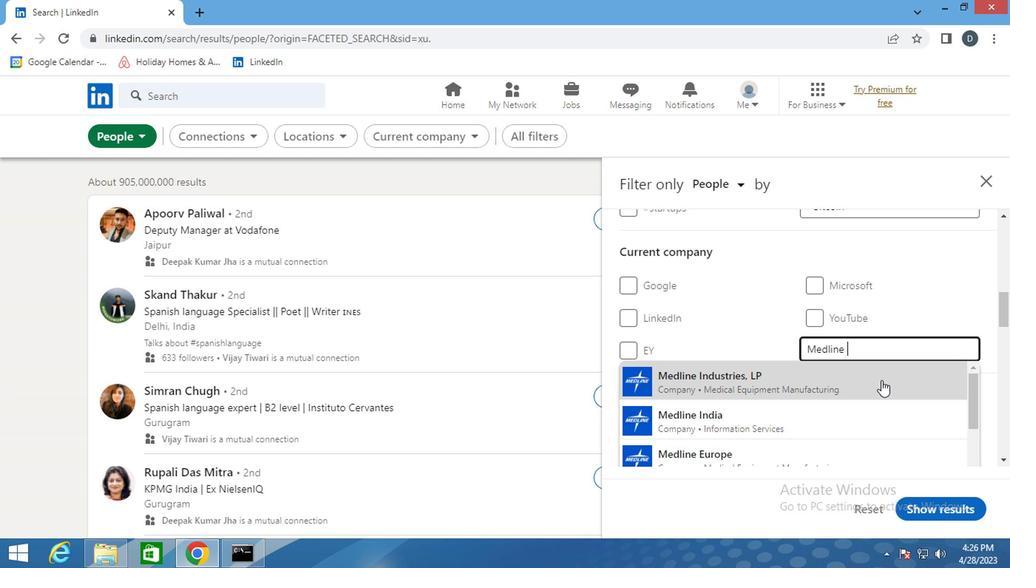 
Action: Mouse scrolled (732, 375) with delta (0, 0)
Screenshot: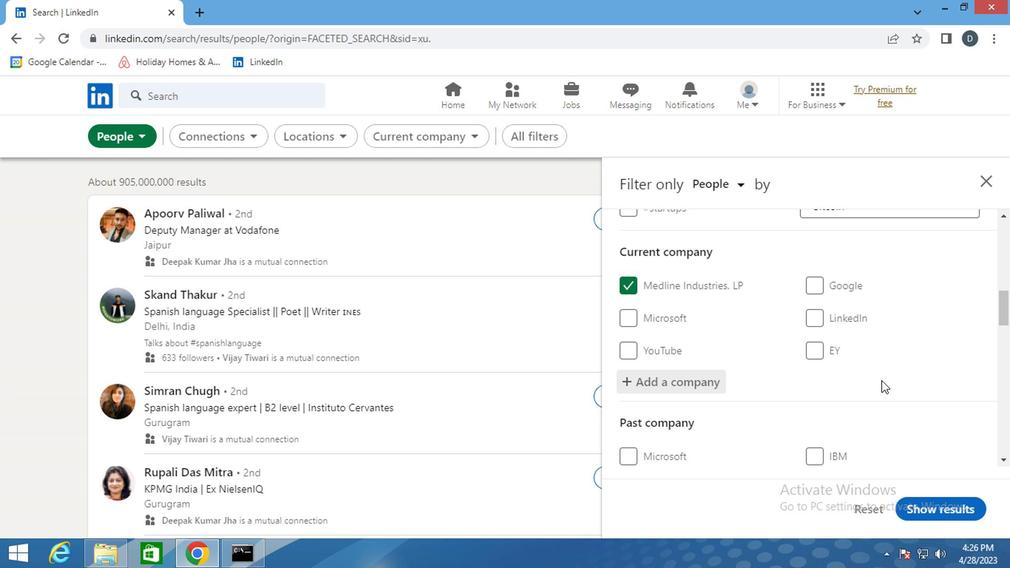 
Action: Mouse scrolled (732, 375) with delta (0, 0)
Screenshot: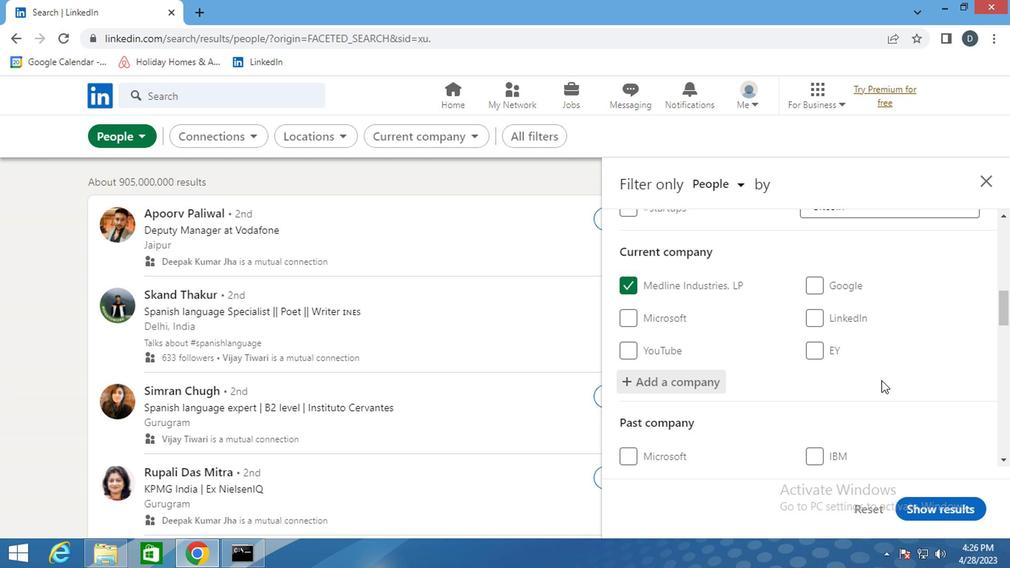 
Action: Mouse moved to (729, 369)
Screenshot: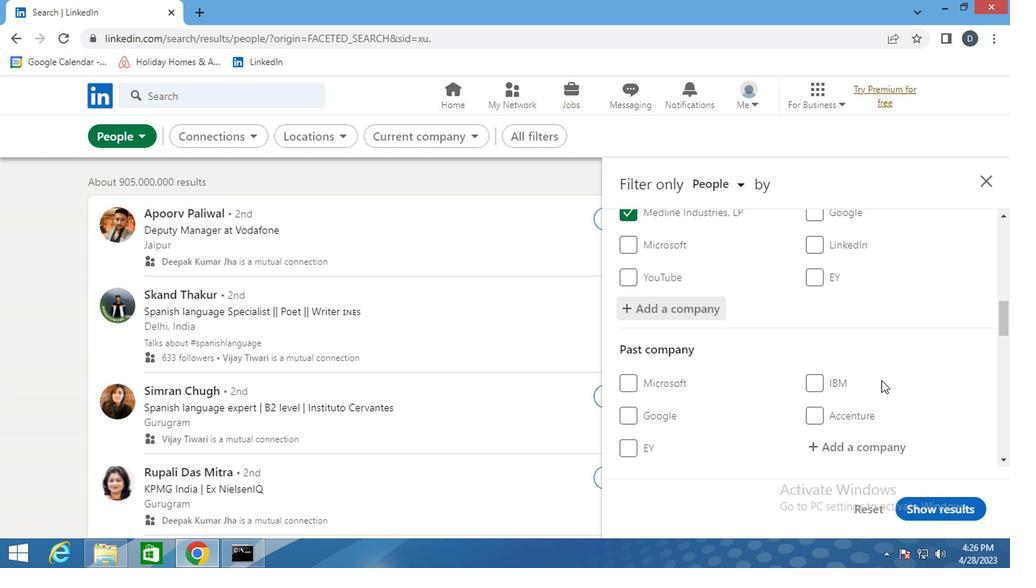 
Action: Mouse scrolled (729, 369) with delta (0, 0)
Screenshot: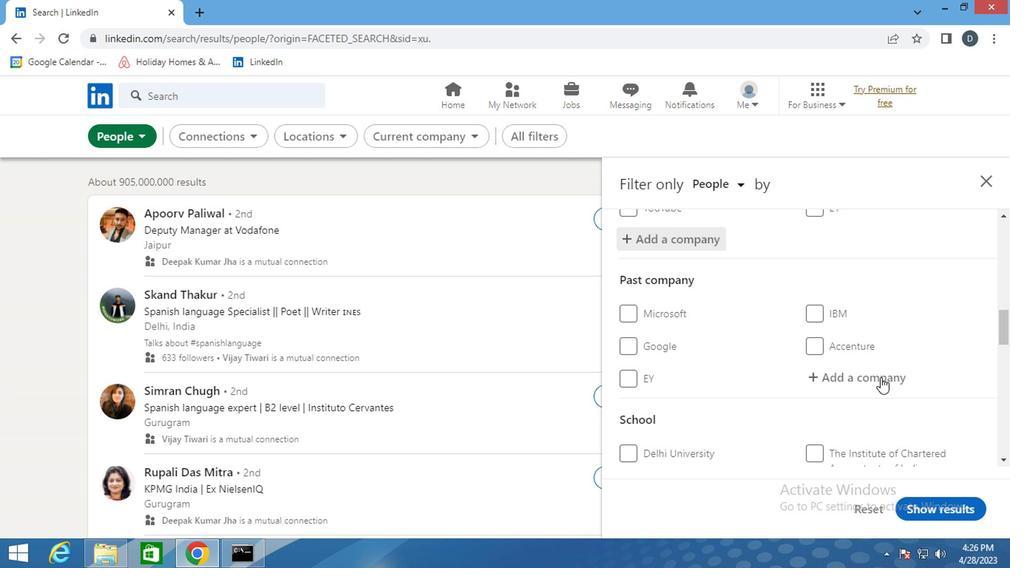 
Action: Mouse scrolled (729, 369) with delta (0, 0)
Screenshot: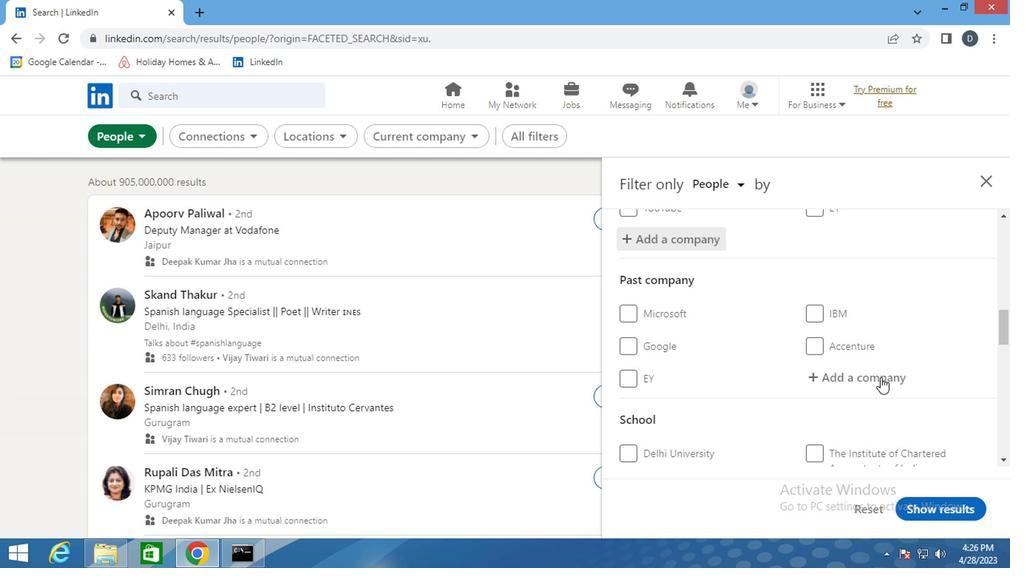 
Action: Mouse moved to (700, 369)
Screenshot: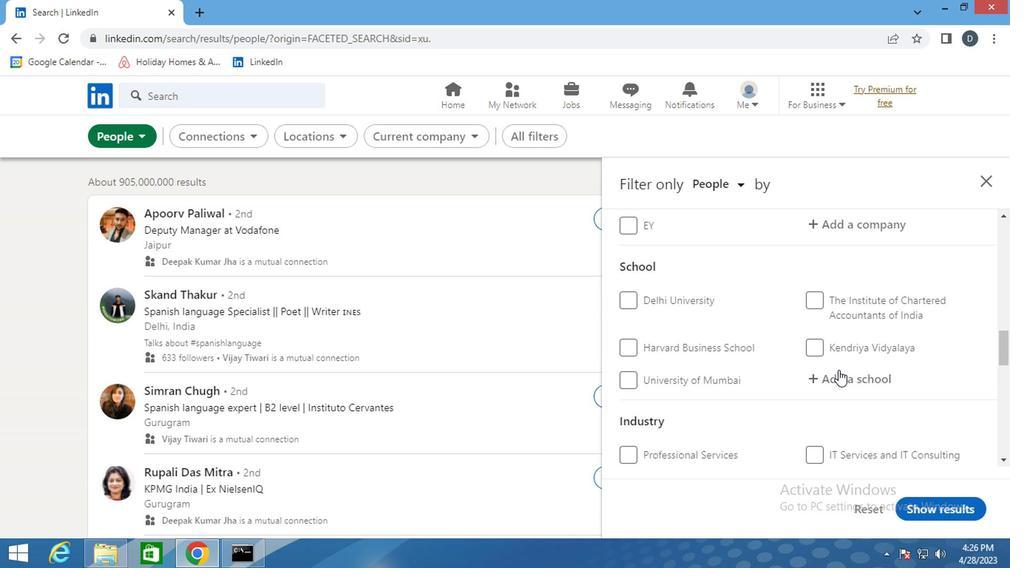 
Action: Mouse pressed left at (700, 369)
Screenshot: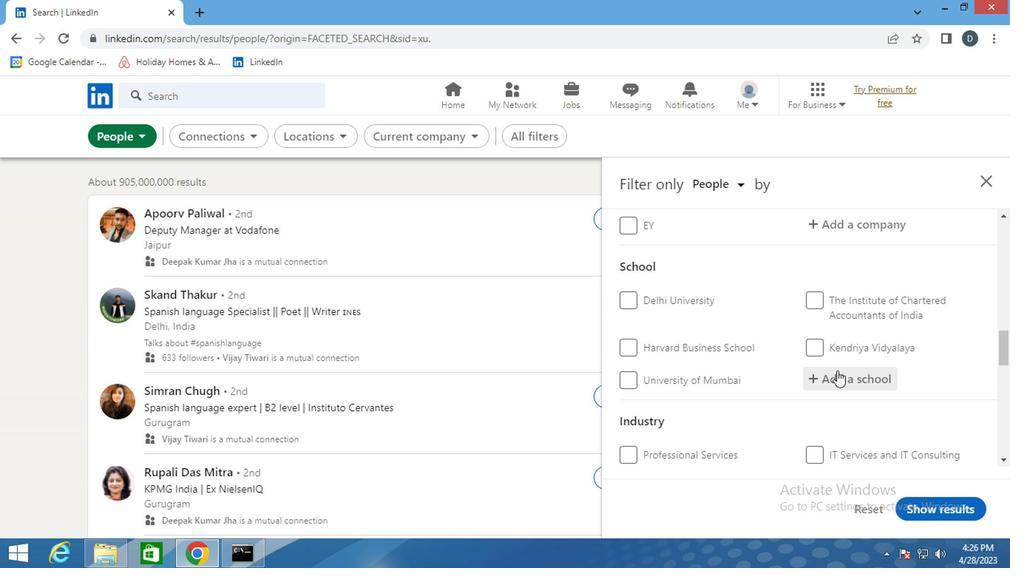 
Action: Key pressed <Key.shift><Key.shift>TAMILNADU<Key.space>
Screenshot: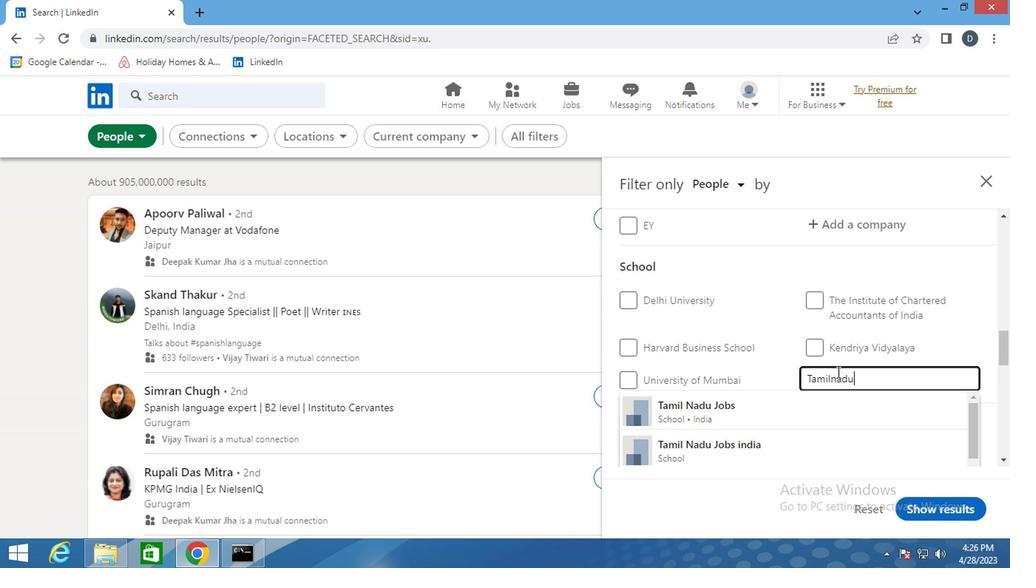 
Action: Mouse moved to (692, 398)
Screenshot: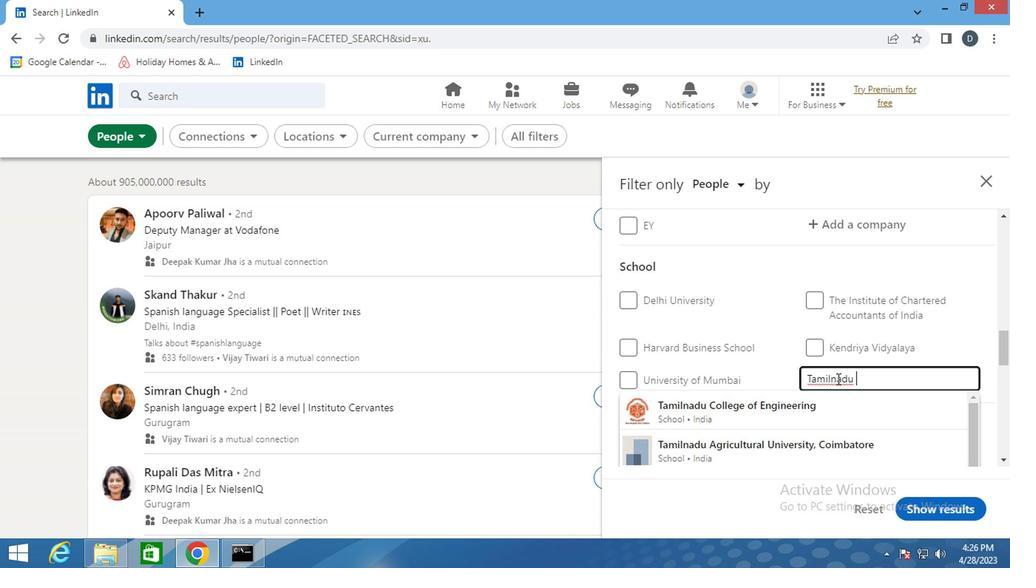 
Action: Mouse pressed left at (692, 398)
Screenshot: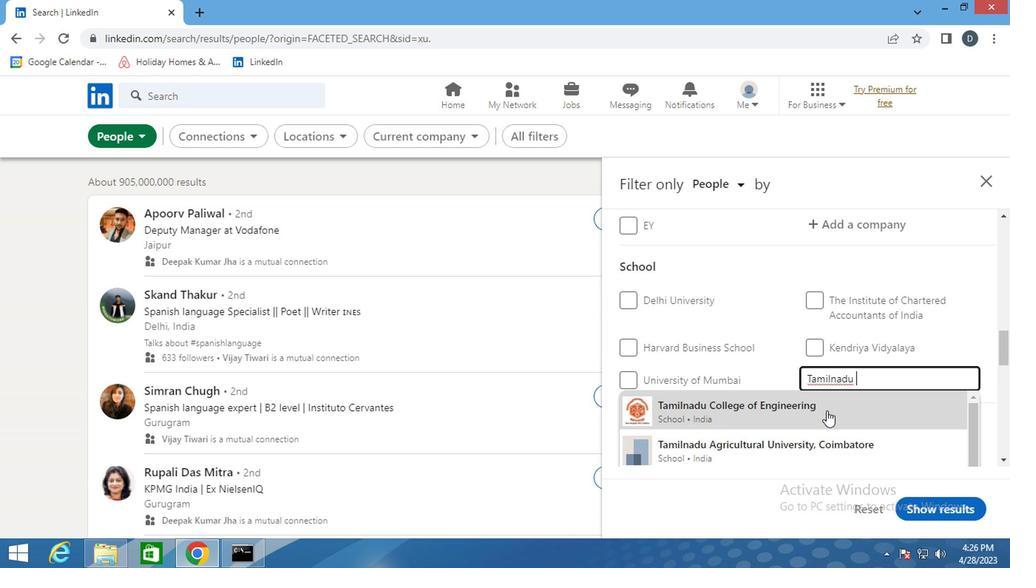 
Action: Mouse scrolled (692, 397) with delta (0, 0)
Screenshot: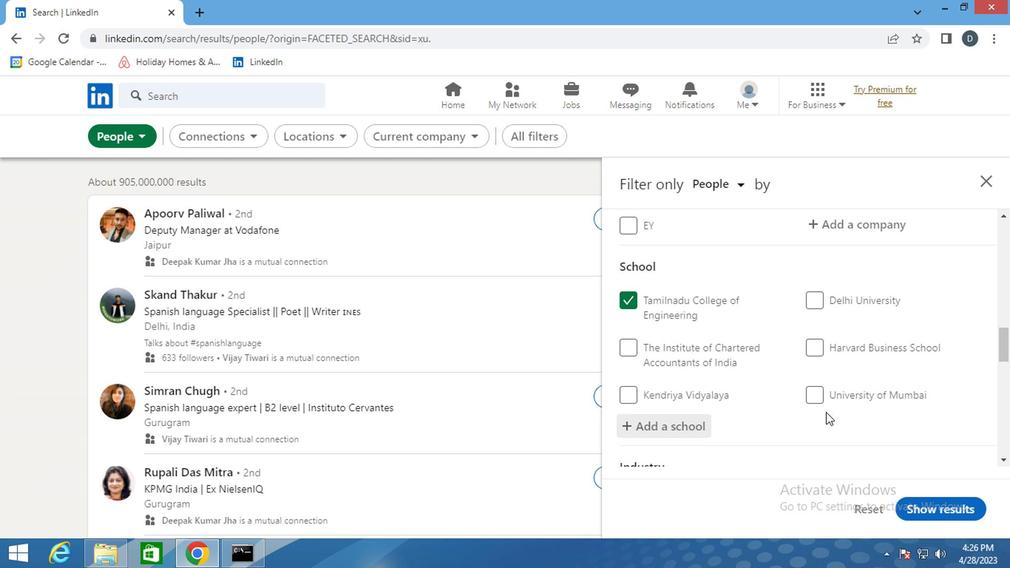 
Action: Mouse scrolled (692, 397) with delta (0, 0)
Screenshot: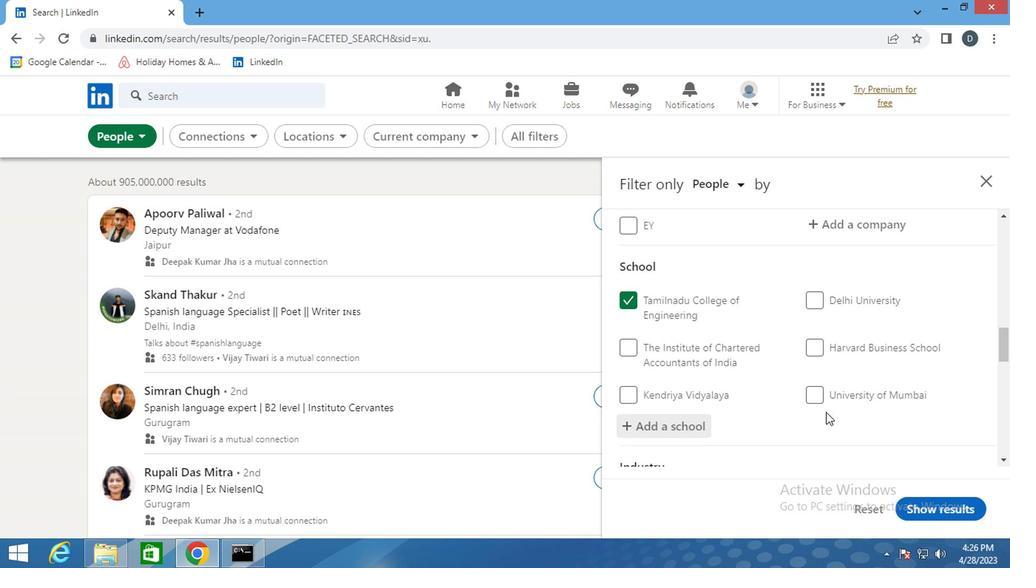 
Action: Mouse moved to (710, 351)
Screenshot: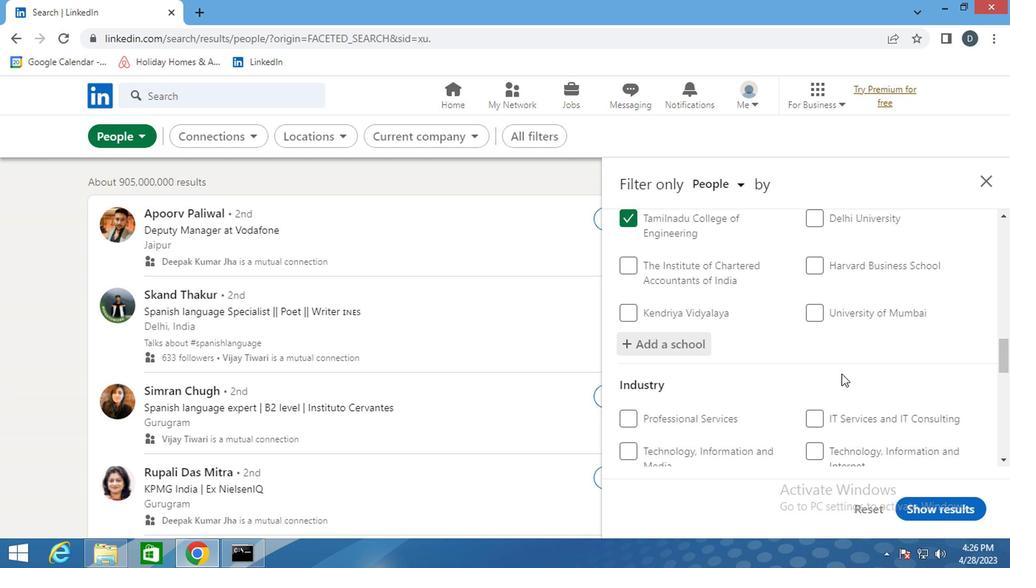 
Action: Mouse scrolled (710, 351) with delta (0, 0)
Screenshot: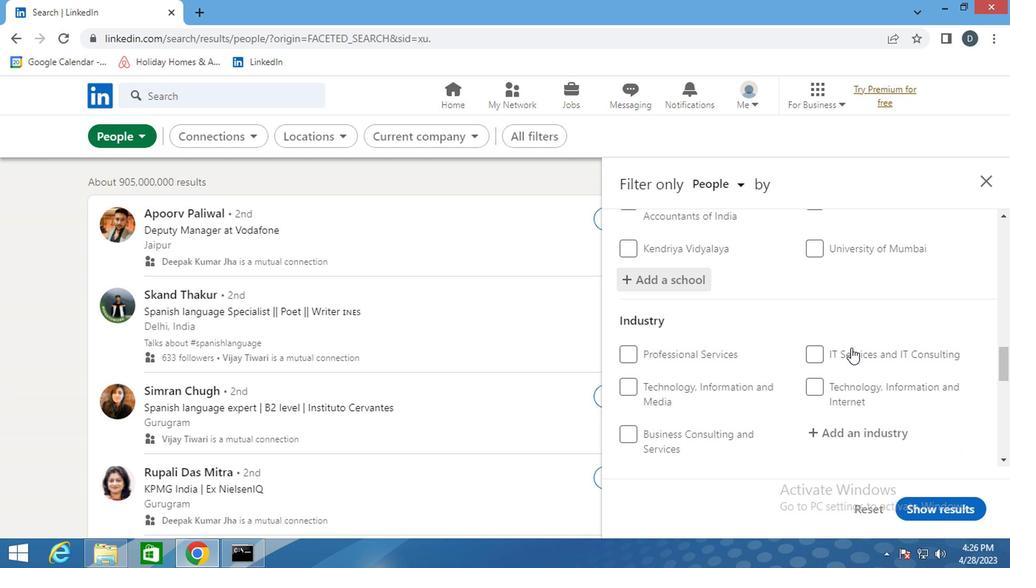 
Action: Mouse moved to (716, 356)
Screenshot: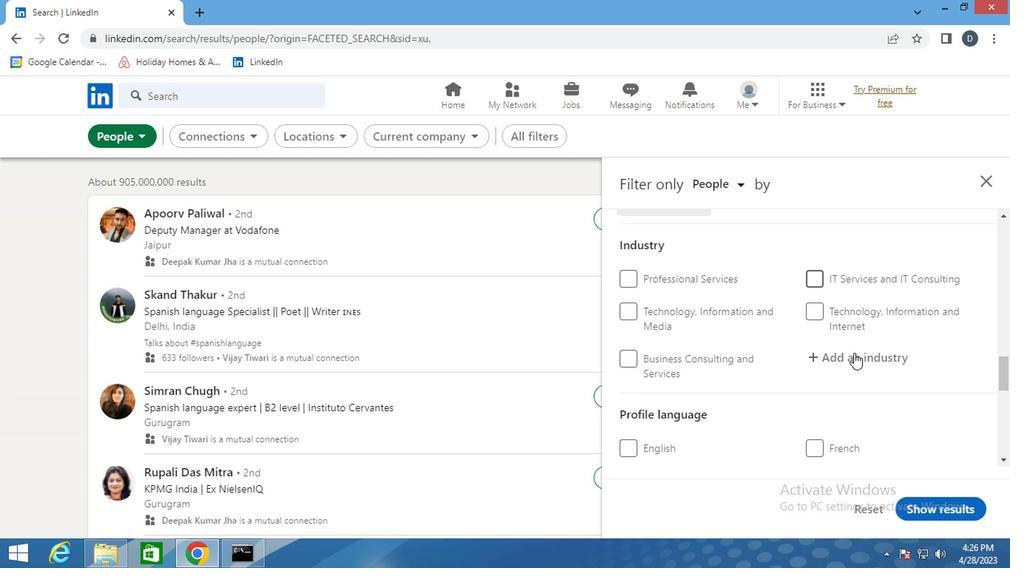
Action: Mouse pressed left at (716, 356)
Screenshot: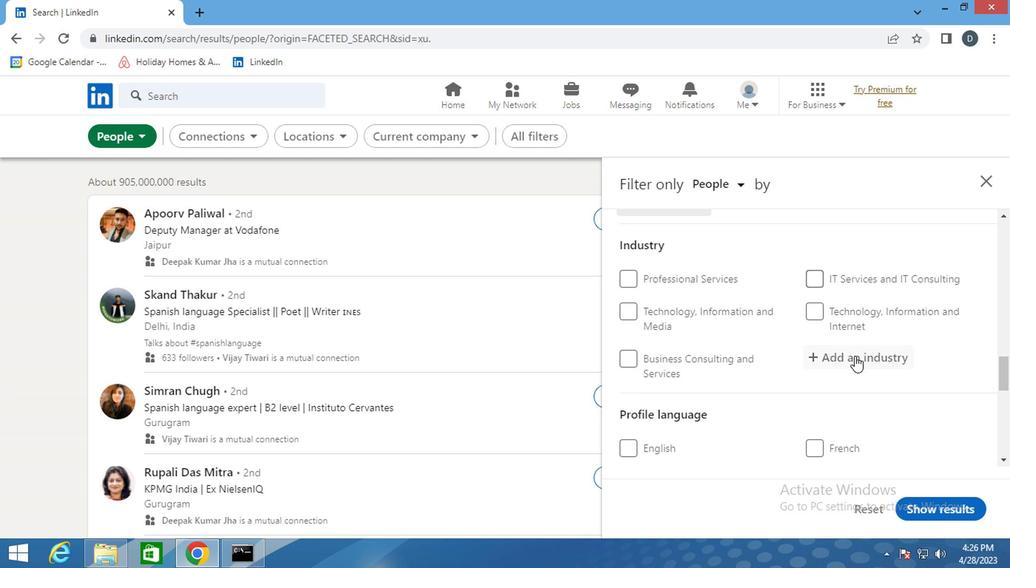 
Action: Mouse moved to (712, 357)
Screenshot: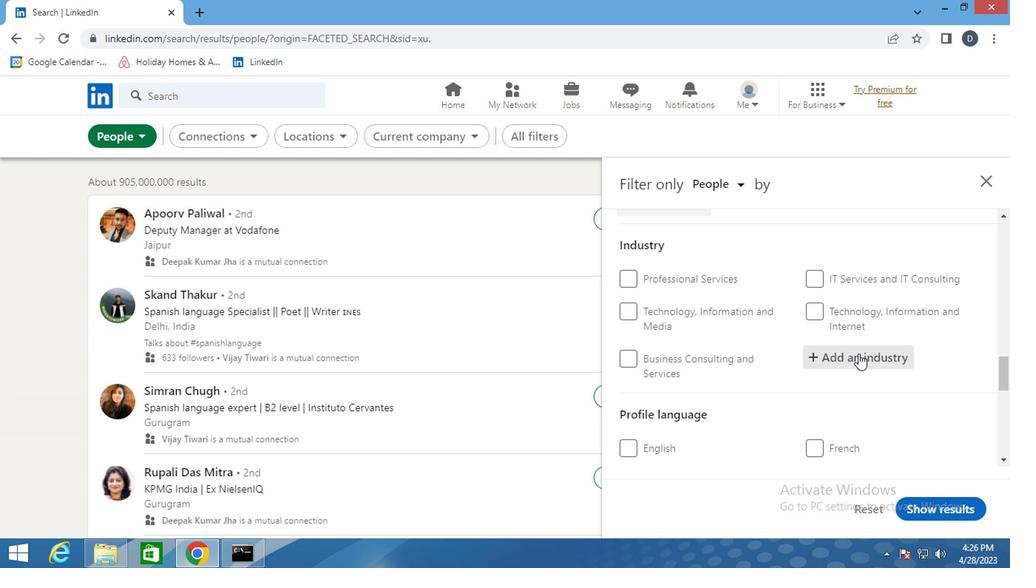 
Action: Key pressed <Key.shift>LANGUAGE
Screenshot: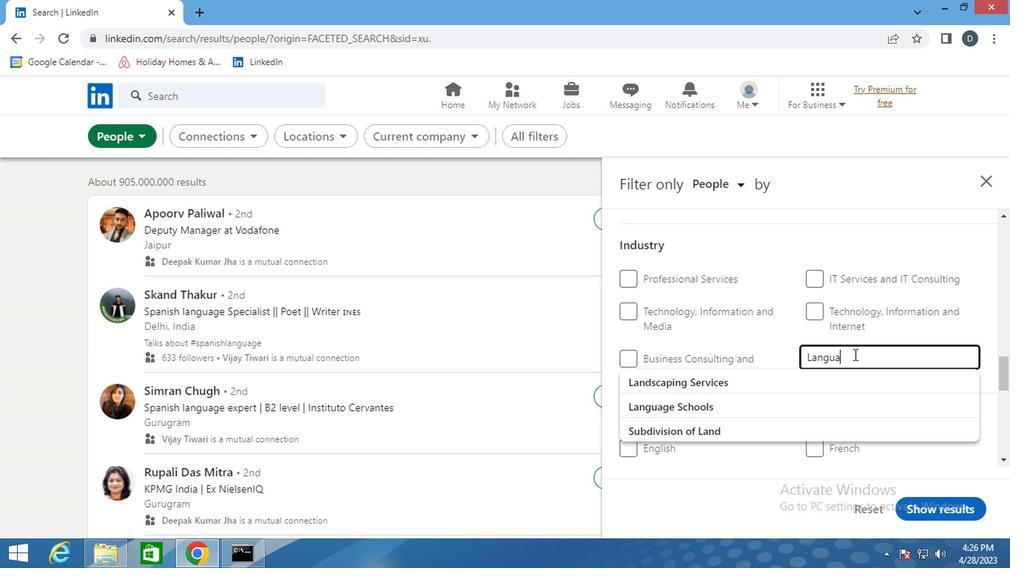 
Action: Mouse moved to (707, 369)
Screenshot: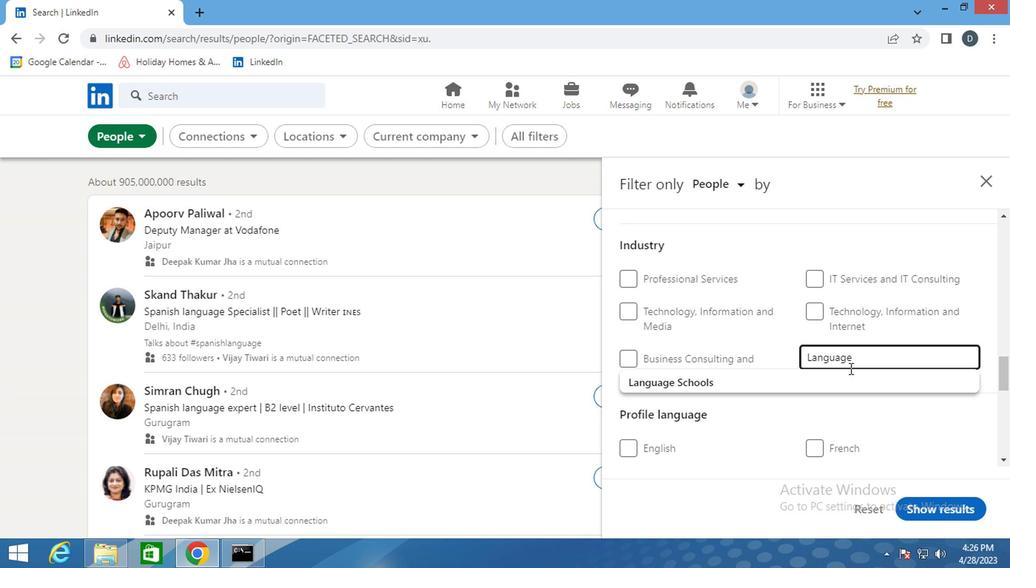 
Action: Mouse pressed left at (707, 369)
Screenshot: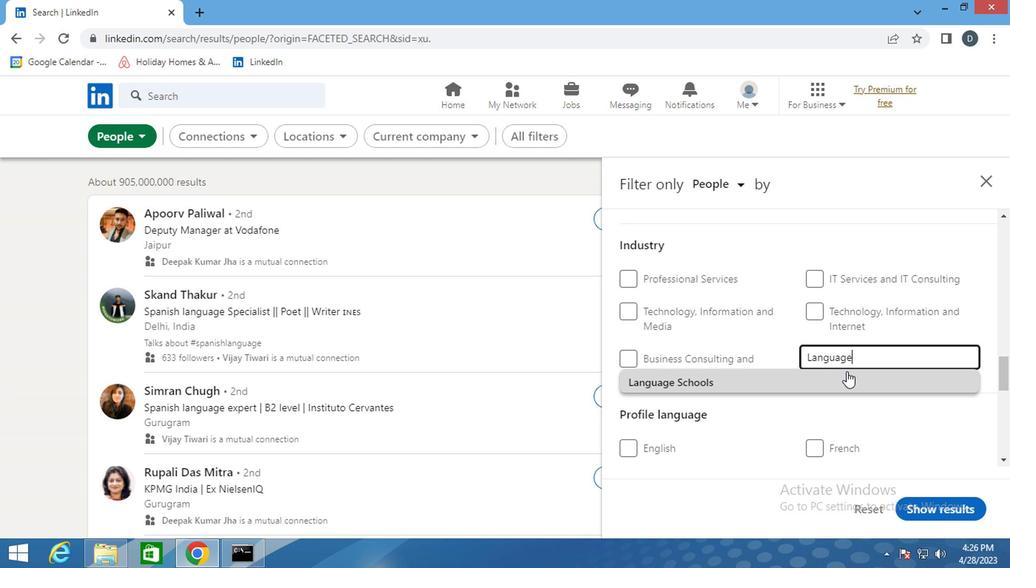 
Action: Mouse scrolled (707, 368) with delta (0, 0)
Screenshot: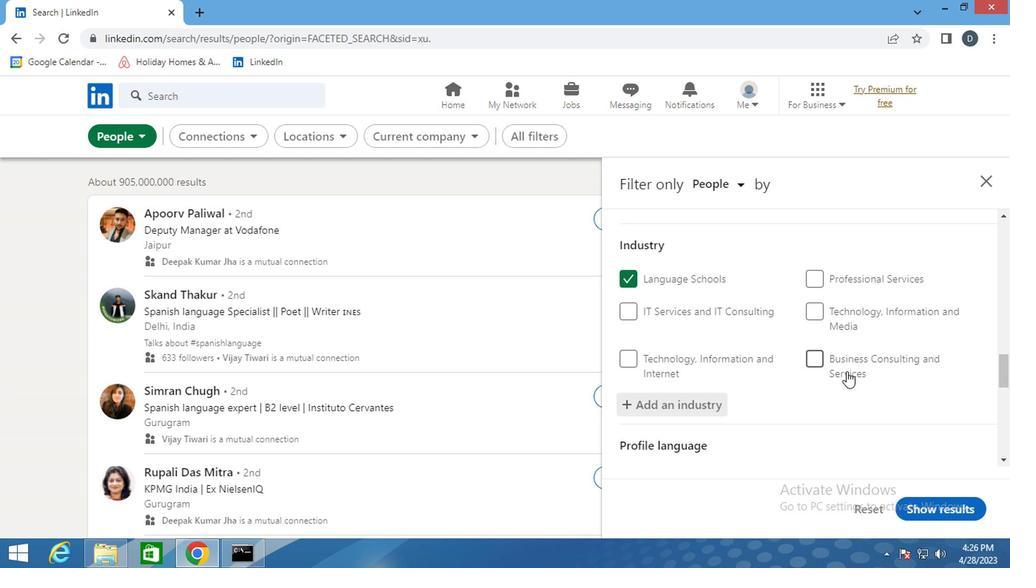 
Action: Mouse scrolled (707, 368) with delta (0, 0)
Screenshot: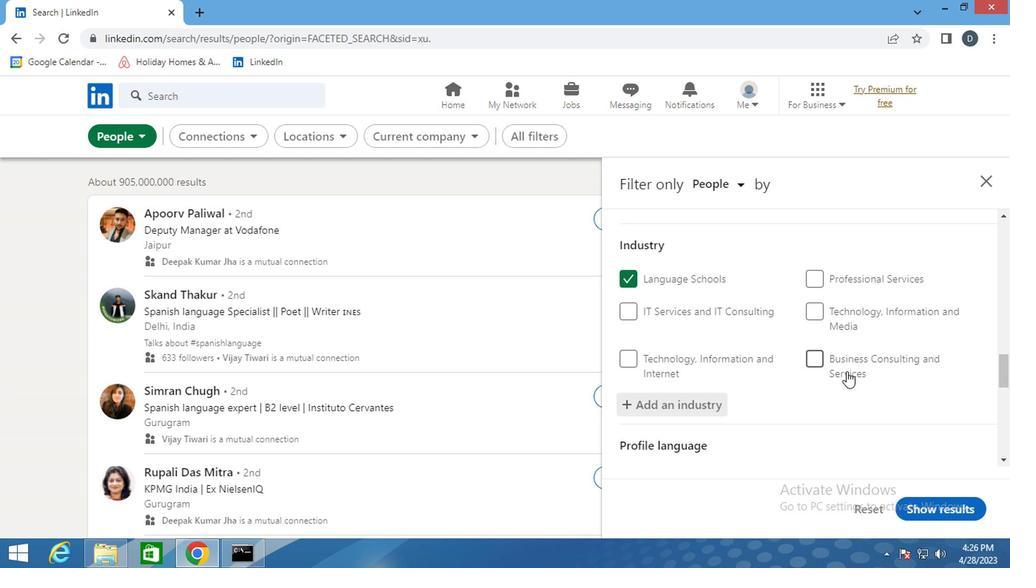 
Action: Mouse scrolled (707, 368) with delta (0, 0)
Screenshot: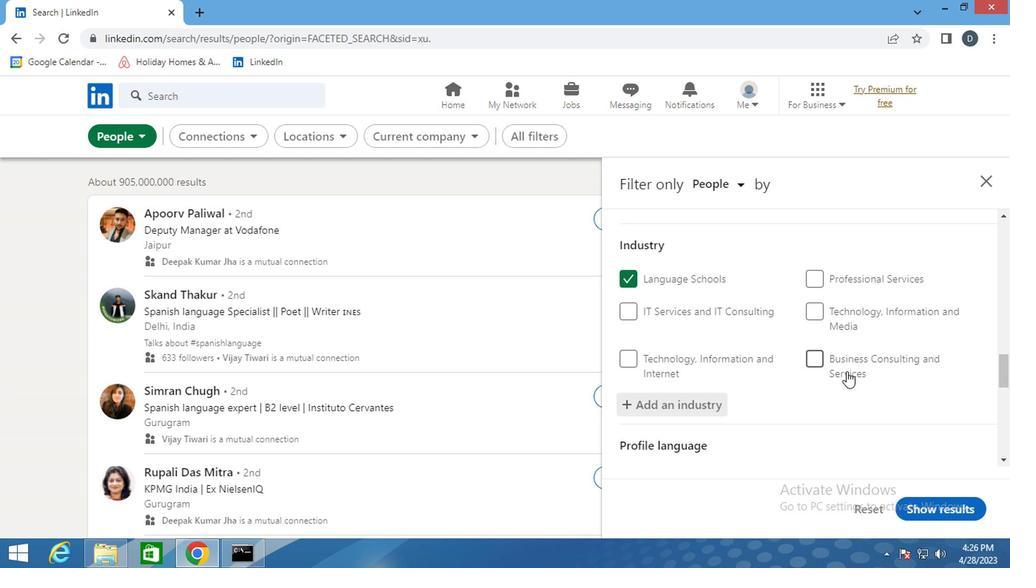 
Action: Mouse moved to (709, 358)
Screenshot: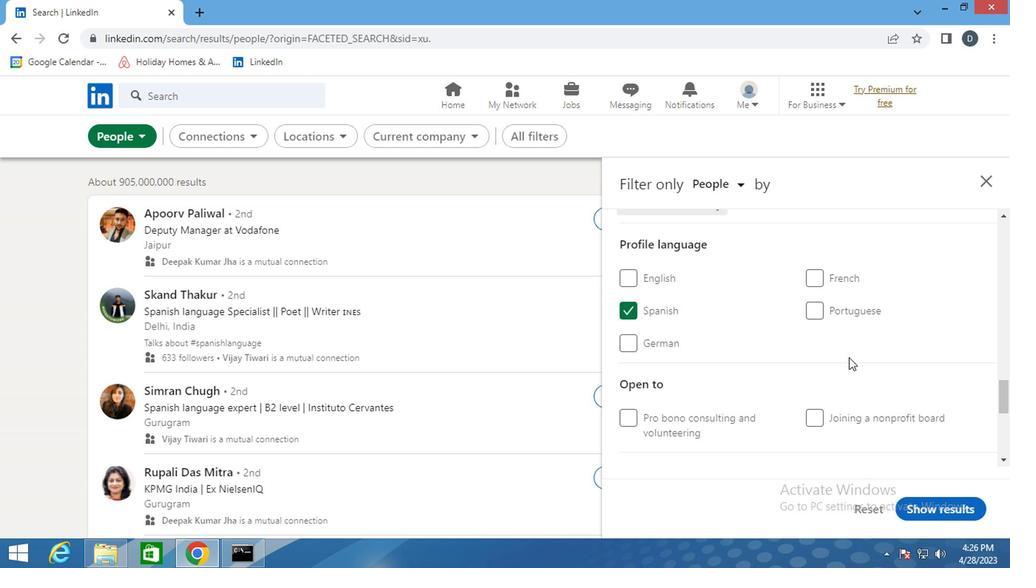 
Action: Mouse scrolled (709, 357) with delta (0, 0)
Screenshot: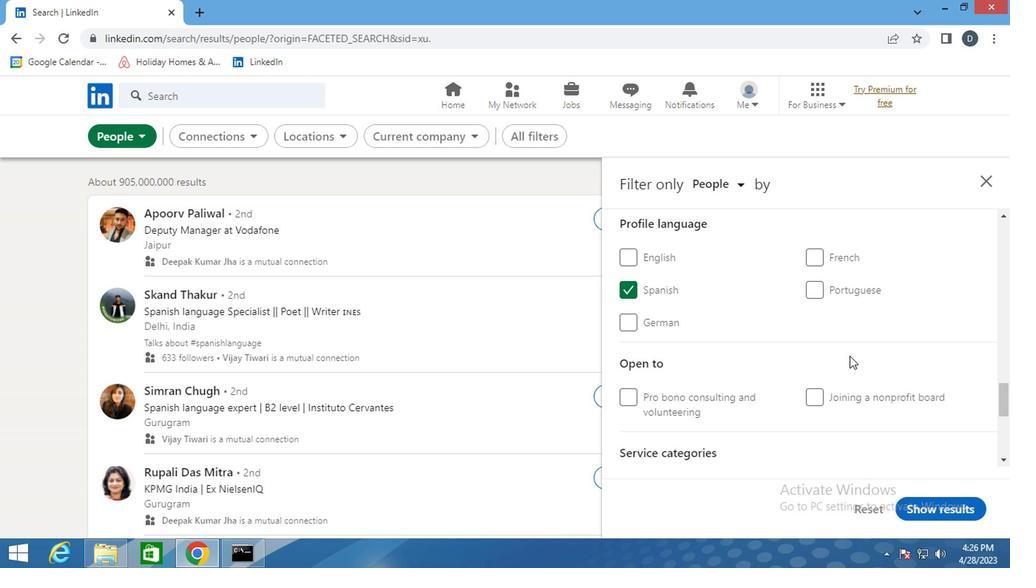 
Action: Mouse scrolled (709, 357) with delta (0, 0)
Screenshot: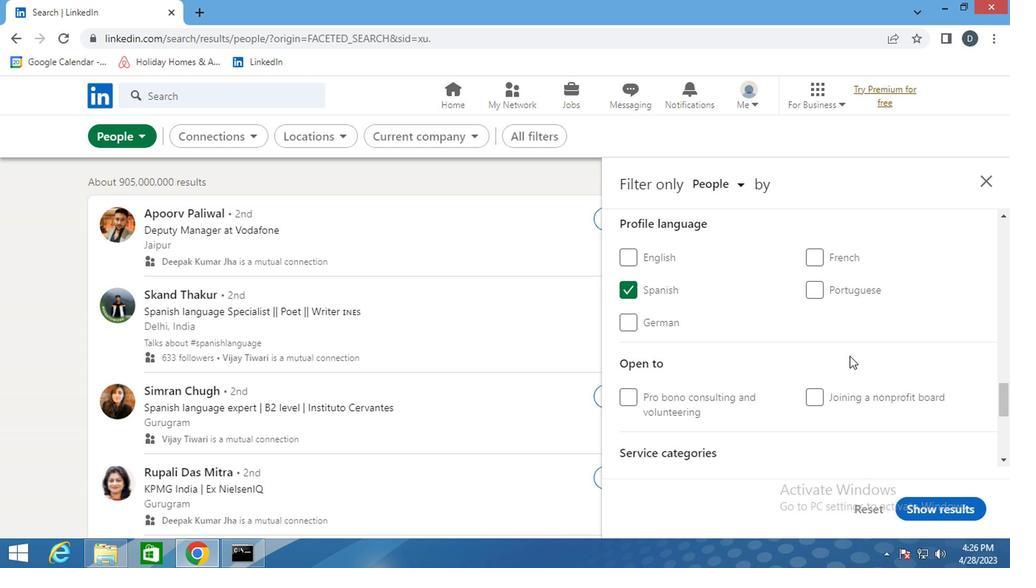 
Action: Mouse scrolled (709, 357) with delta (0, 0)
Screenshot: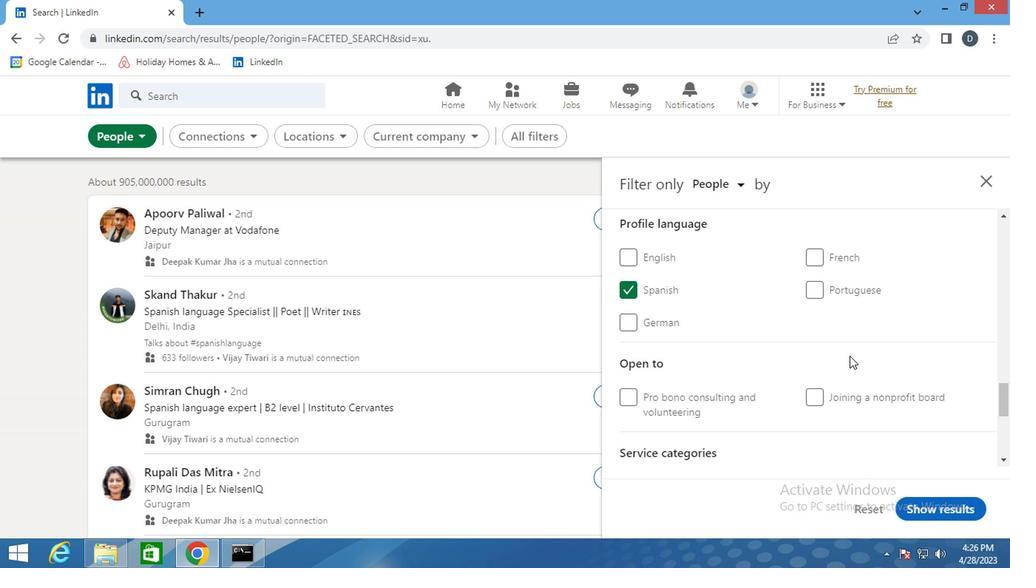 
Action: Mouse moved to (718, 345)
Screenshot: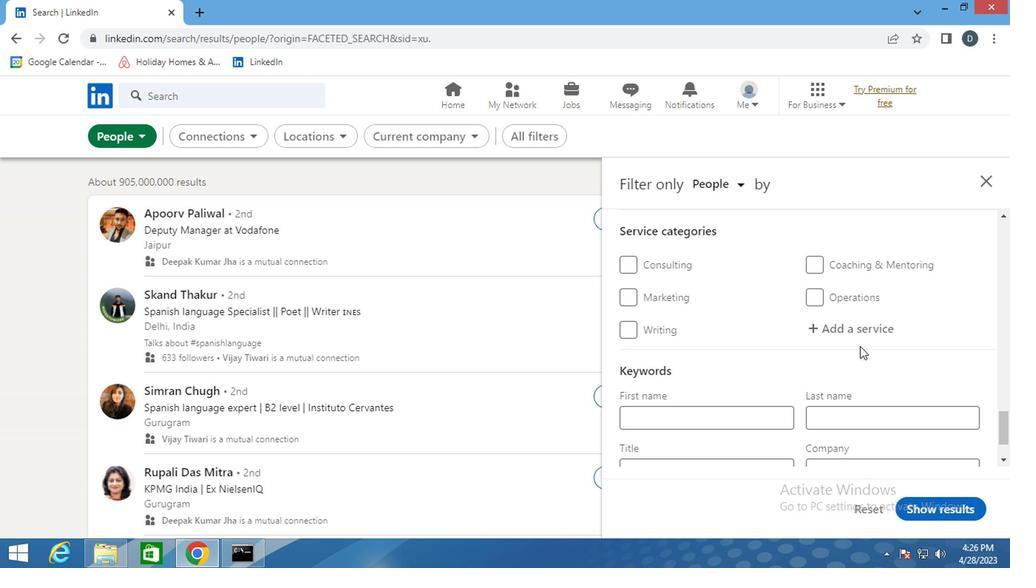 
Action: Mouse pressed left at (718, 345)
Screenshot: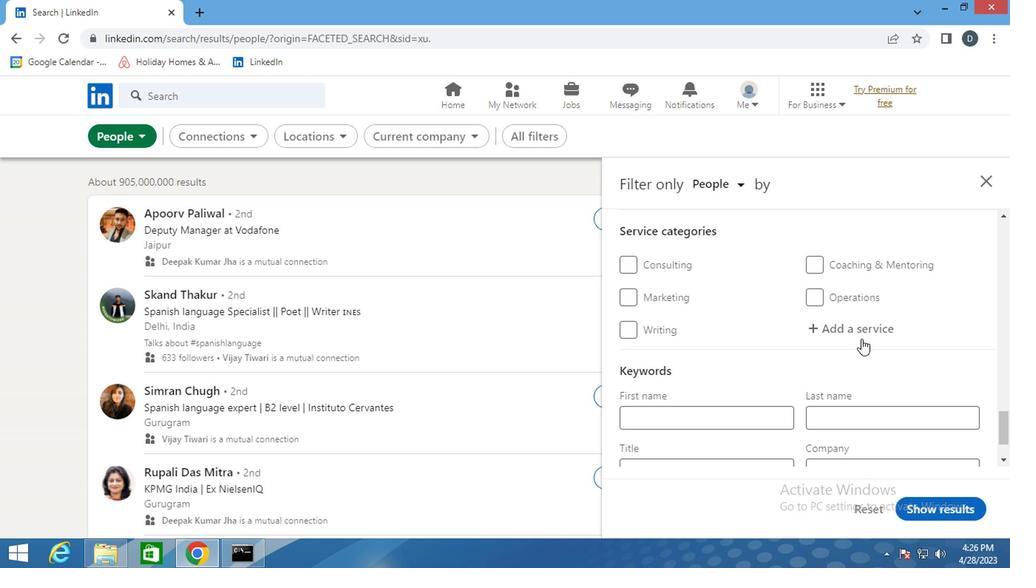 
Action: Key pressed <Key.shift>VIDEO<Key.space><Key.shift><Key.shift><Key.shift><Key.shift>ANIMATION<Key.space><Key.down><Key.enter>
Screenshot: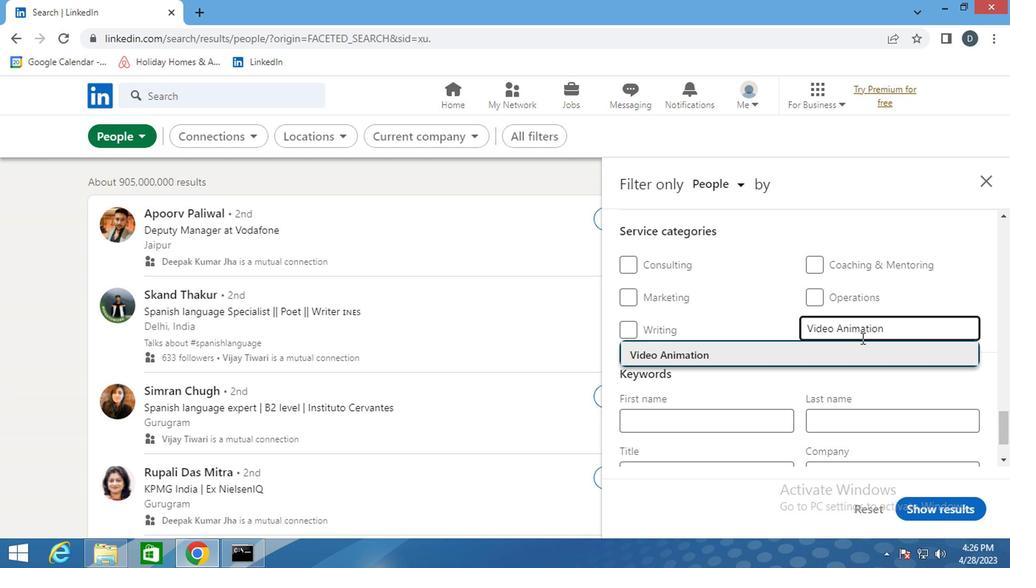 
Action: Mouse moved to (703, 332)
Screenshot: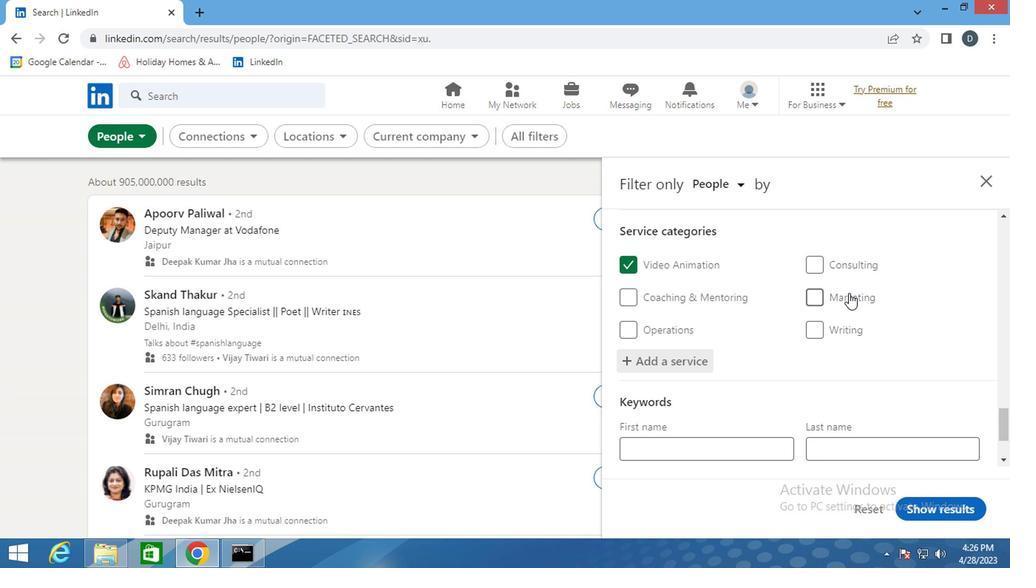
Action: Mouse scrolled (703, 331) with delta (0, 0)
Screenshot: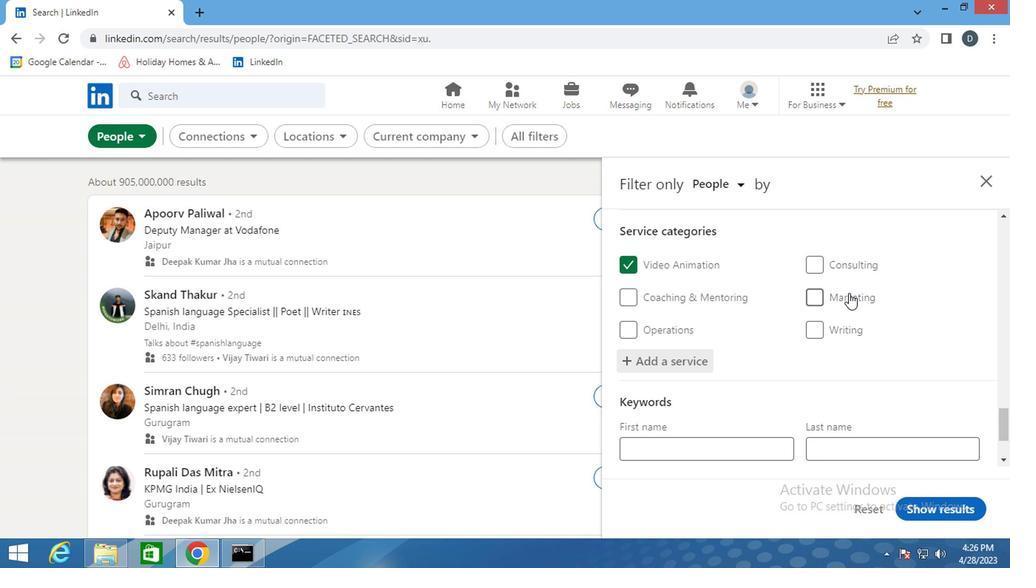 
Action: Mouse moved to (703, 334)
Screenshot: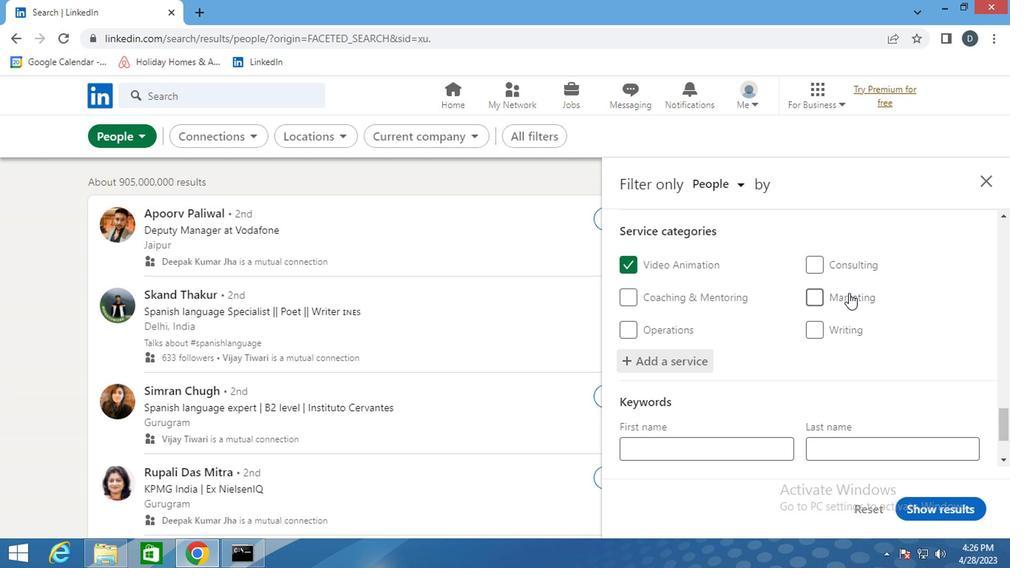 
Action: Mouse scrolled (703, 333) with delta (0, 0)
Screenshot: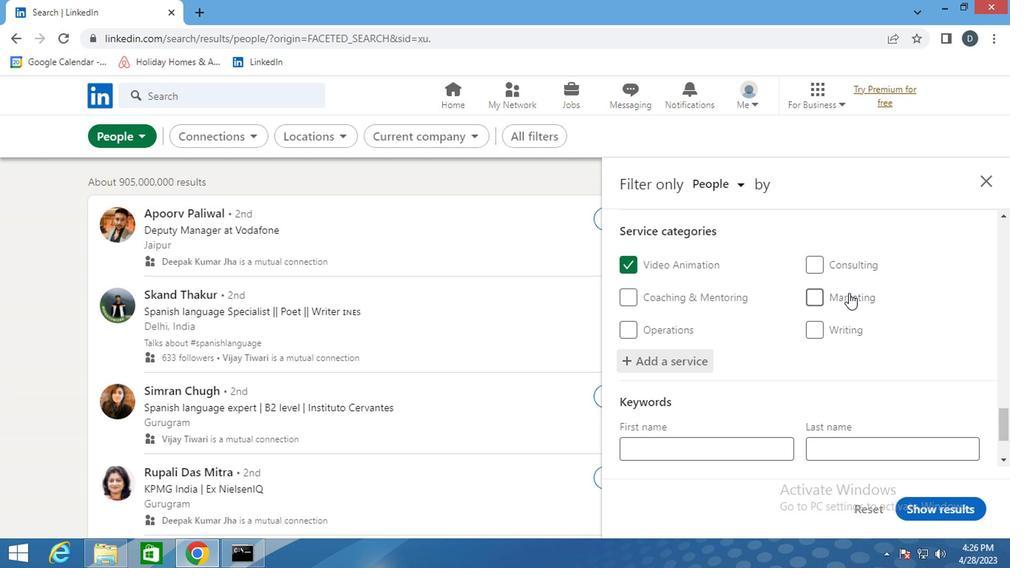
Action: Mouse moved to (703, 335)
Screenshot: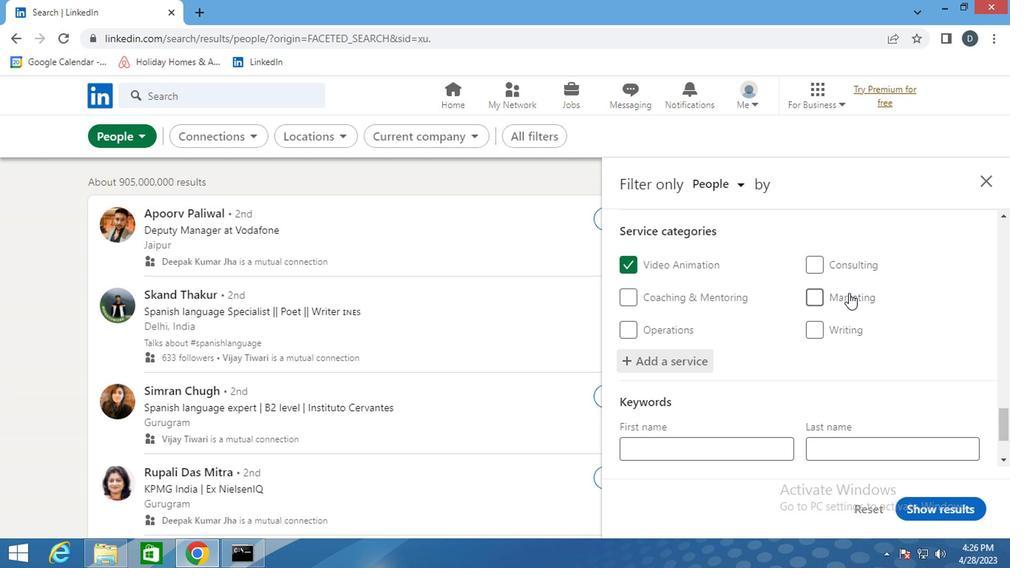 
Action: Mouse scrolled (703, 335) with delta (0, 0)
Screenshot: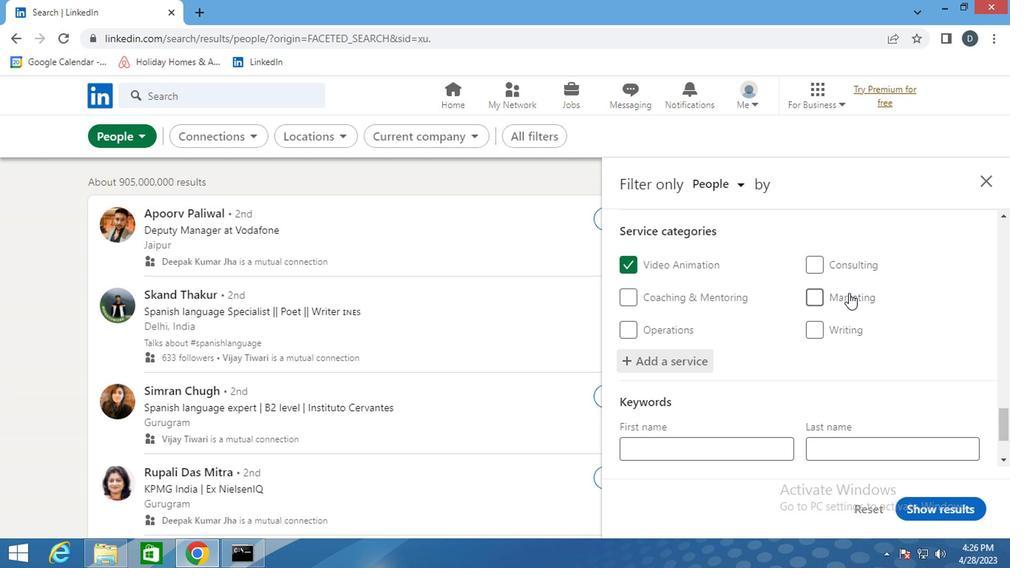 
Action: Mouse moved to (701, 340)
Screenshot: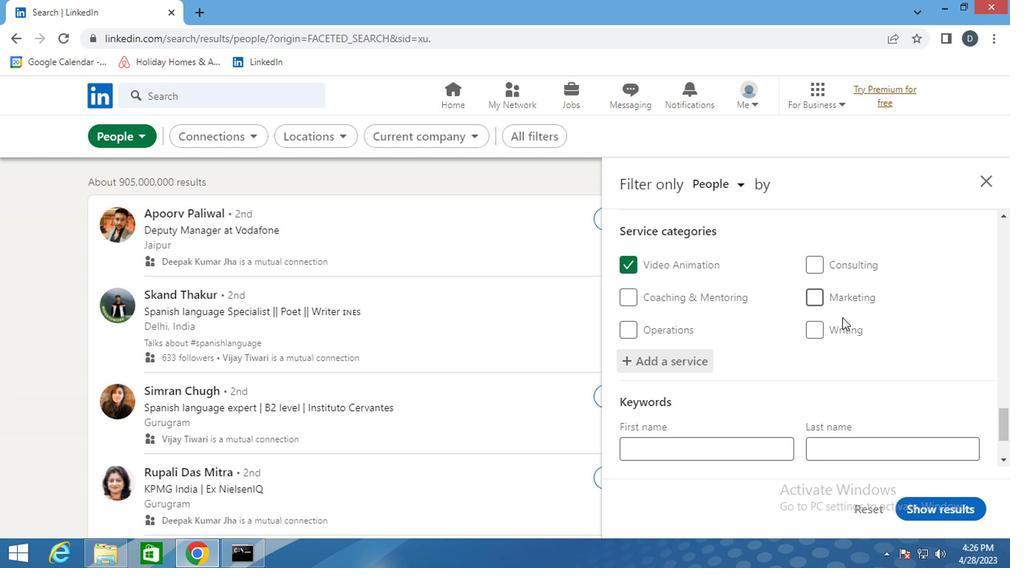 
Action: Mouse scrolled (701, 339) with delta (0, 0)
Screenshot: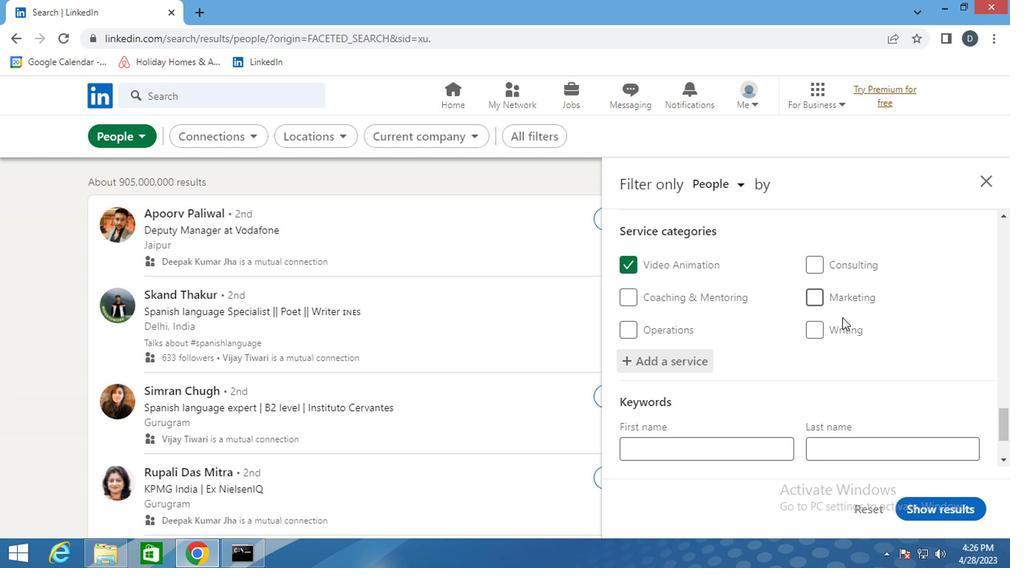 
Action: Mouse moved to (699, 345)
Screenshot: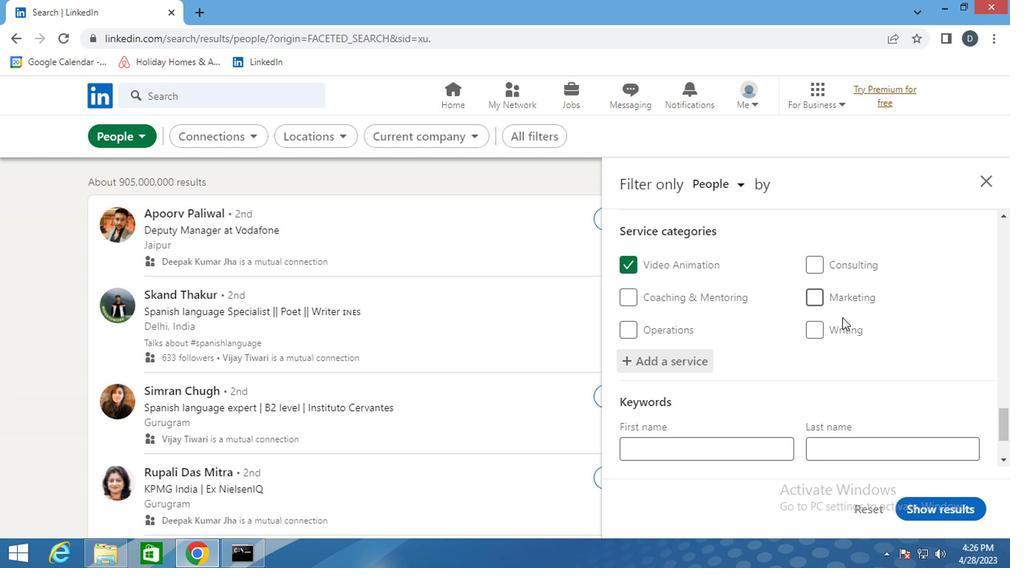 
Action: Mouse scrolled (699, 345) with delta (0, 0)
Screenshot: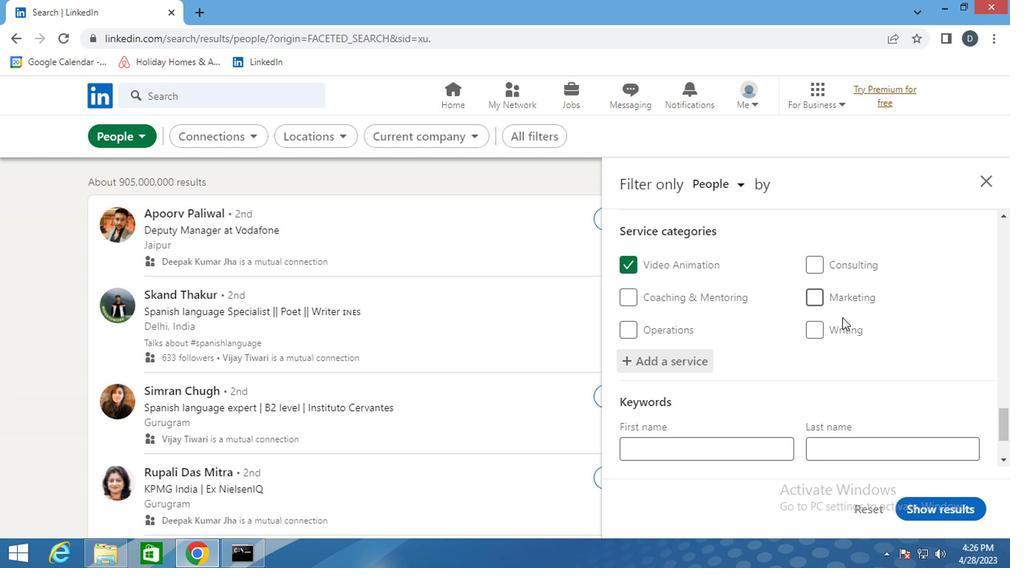 
Action: Mouse moved to (629, 381)
Screenshot: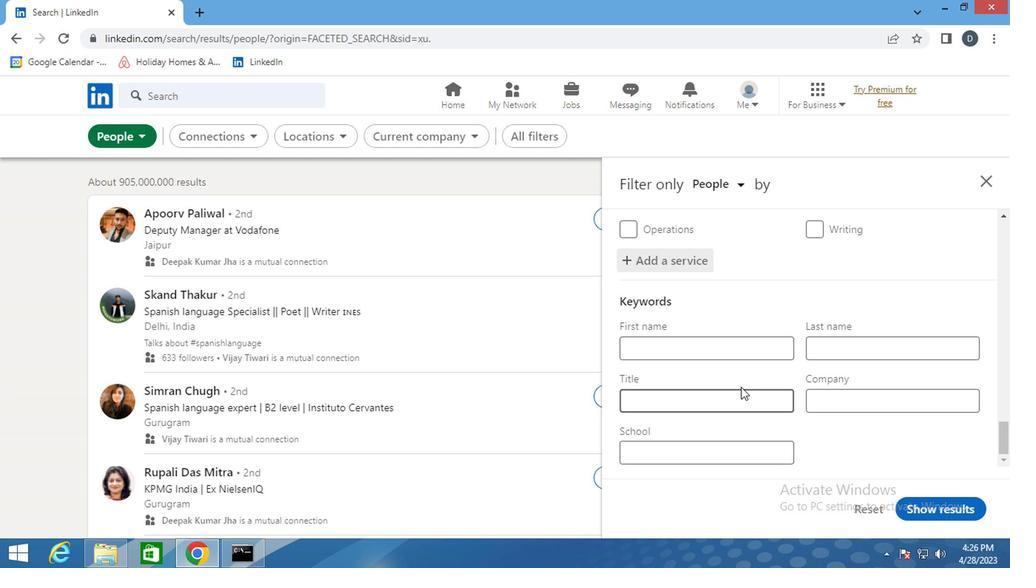 
Action: Mouse pressed left at (629, 381)
Screenshot: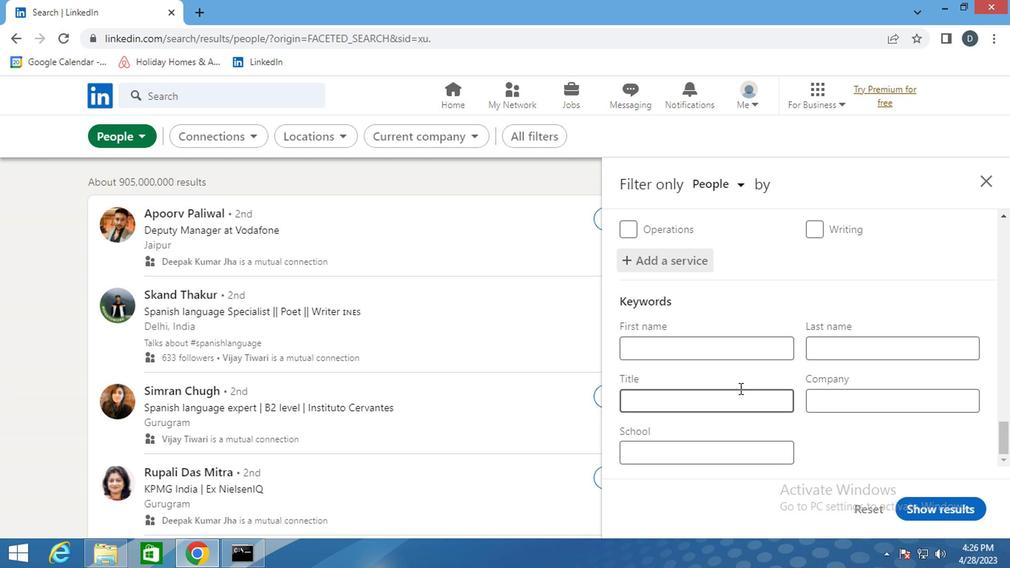 
Action: Mouse moved to (629, 382)
Screenshot: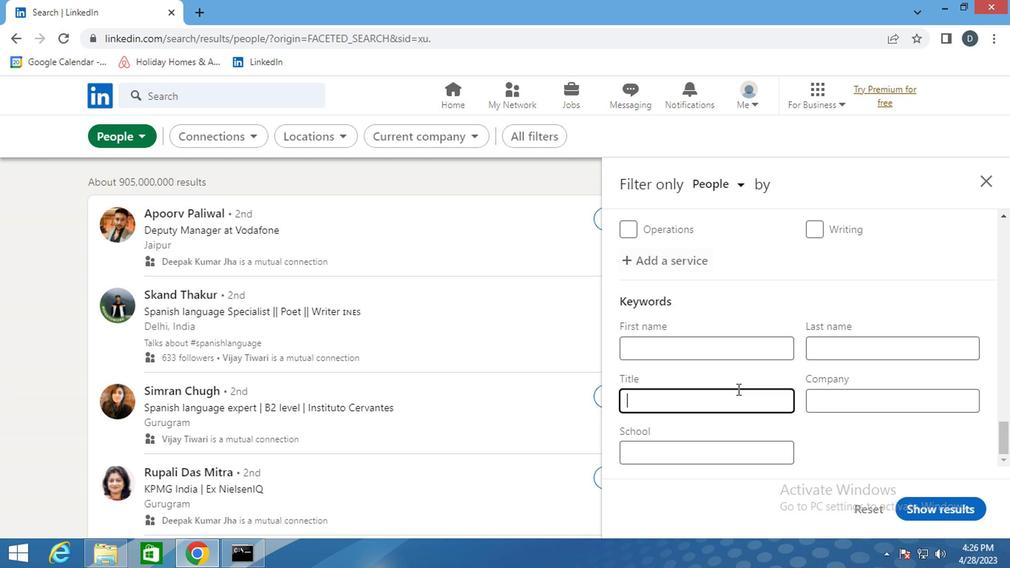 
Action: Key pressed <Key.shift>DOG<Key.space><Key.shift>TRAINER
Screenshot: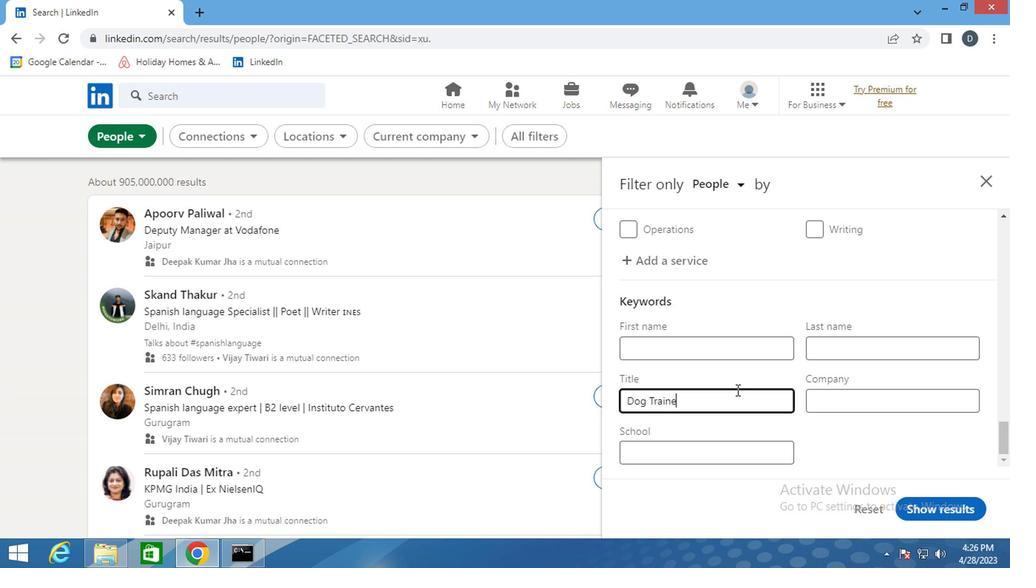 
Action: Mouse moved to (783, 465)
Screenshot: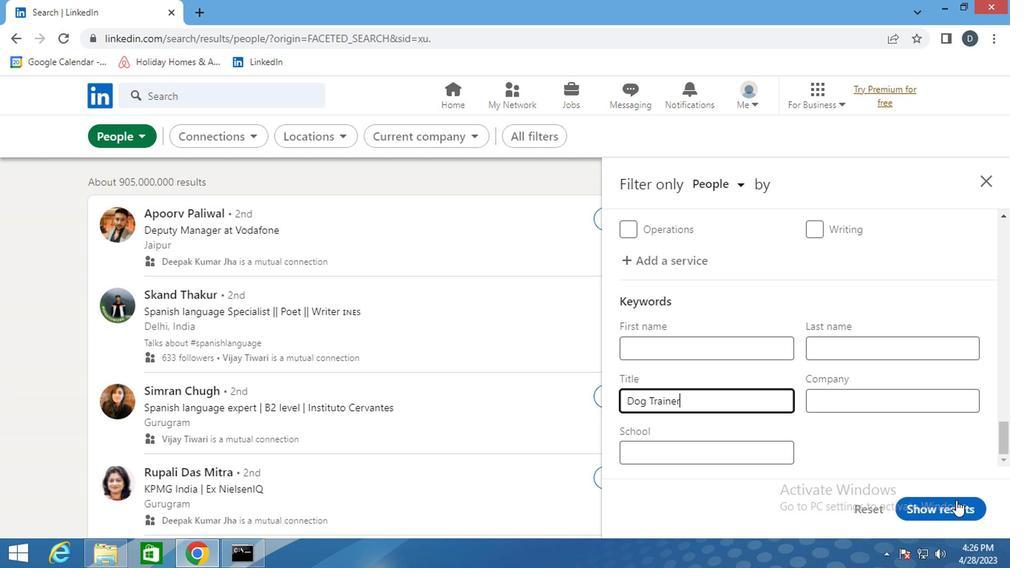 
Action: Mouse pressed left at (783, 465)
Screenshot: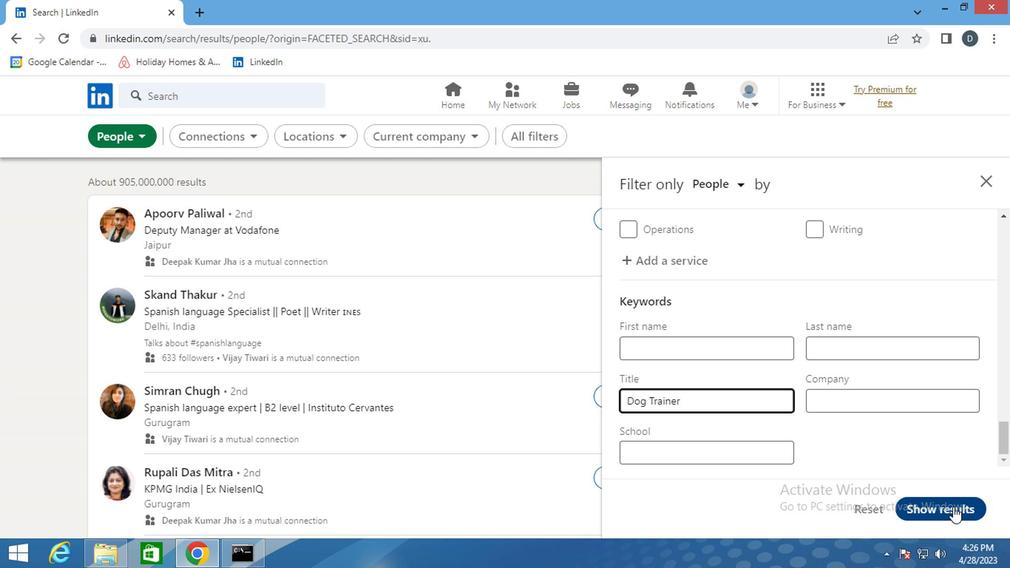
Action: Mouse moved to (619, 290)
Screenshot: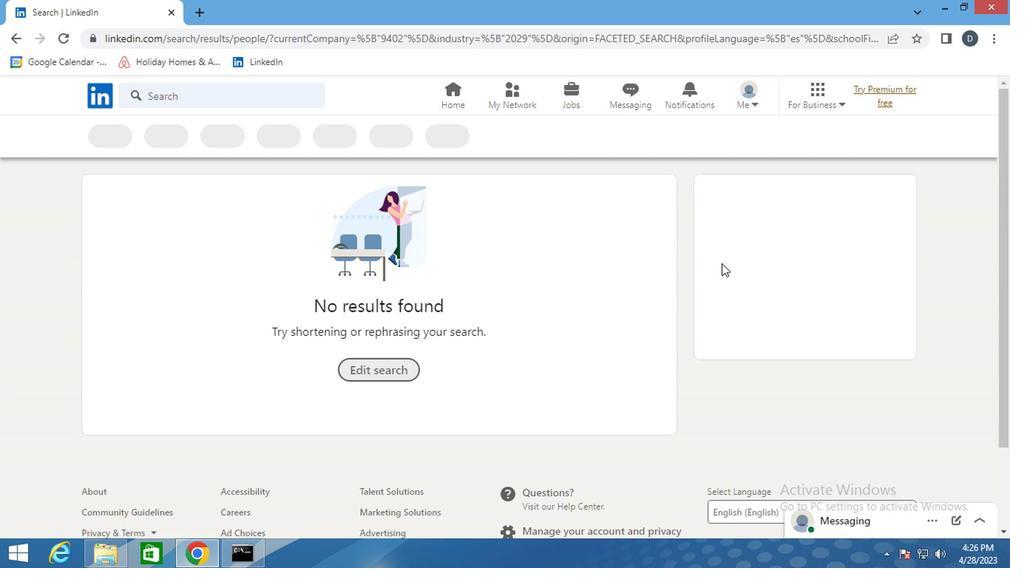 
